 Task: Look for space in Buriti Bravo, Brazil from 12th  August, 2023 to 15th August, 2023 for 3 adults in price range Rs.12000 to Rs.16000. Place can be entire place with 2 bedrooms having 3 beds and 1 bathroom. Property type can be house, flat, guest house. Booking option can be shelf check-in. Required host language is Spanish.
Action: Mouse moved to (422, 75)
Screenshot: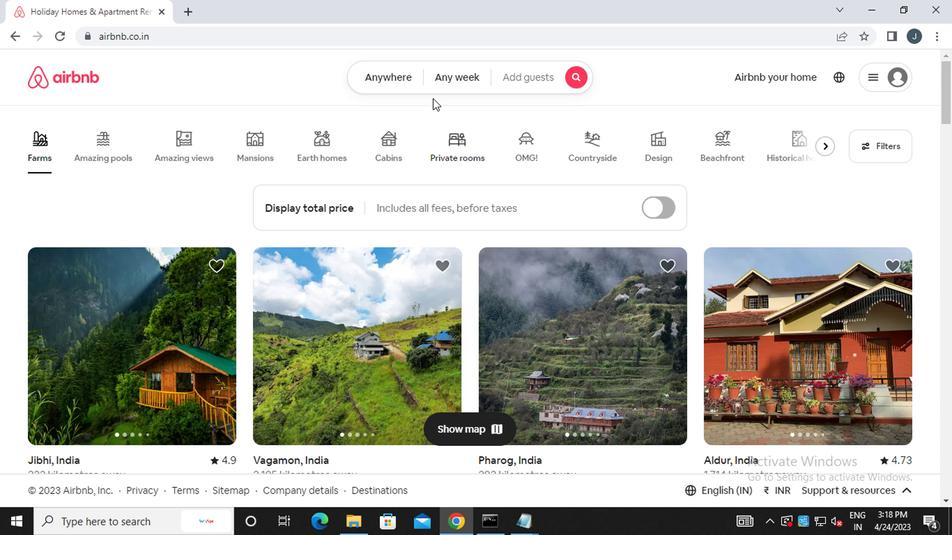 
Action: Mouse pressed left at (422, 75)
Screenshot: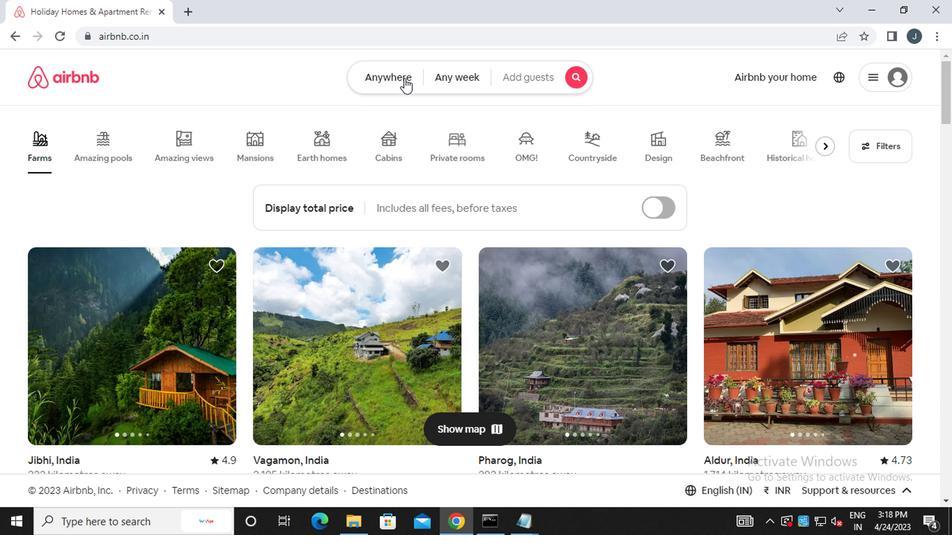 
Action: Mouse moved to (267, 130)
Screenshot: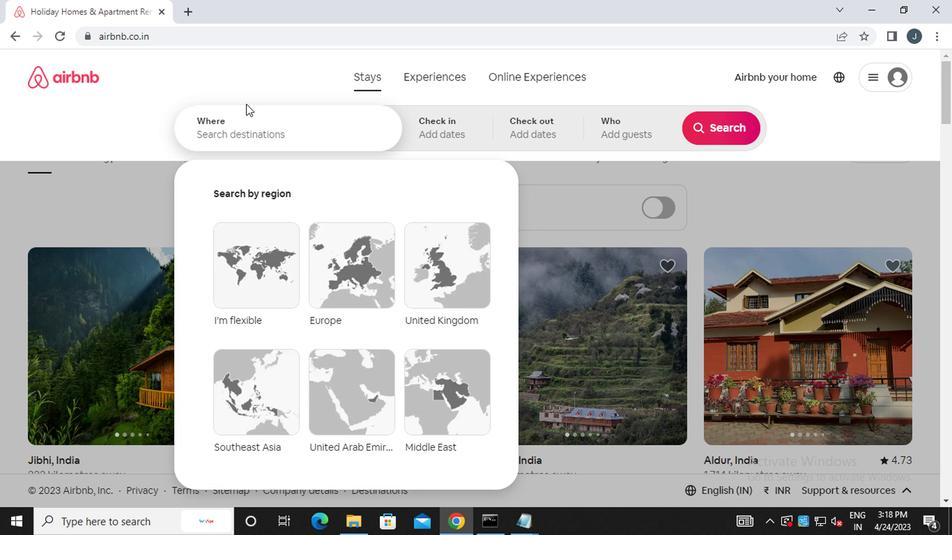 
Action: Mouse pressed left at (267, 130)
Screenshot: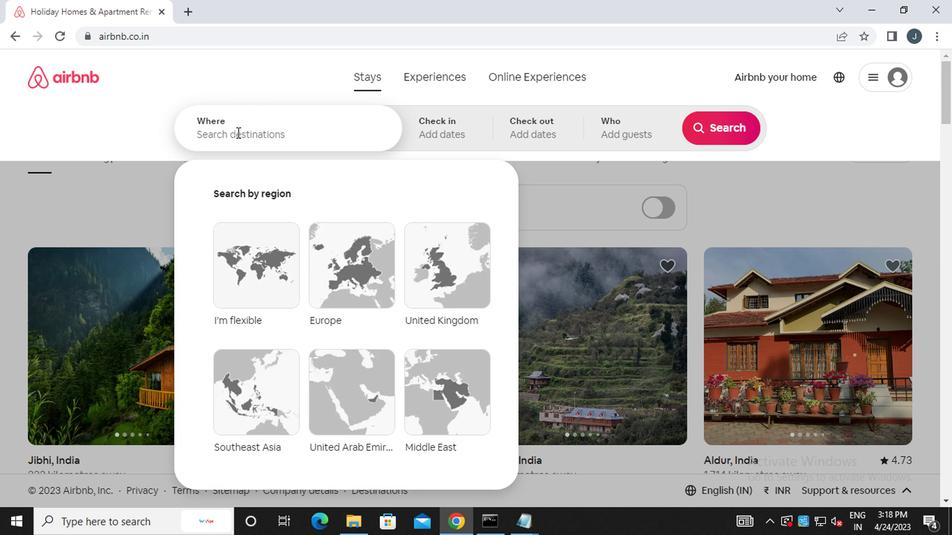 
Action: Key pressed b<Key.caps_lock>uriti<Key.space><Key.caps_lock>b<Key.caps_lock>ravo,<Key.caps_lock>b<Key.caps_lock>razil
Screenshot: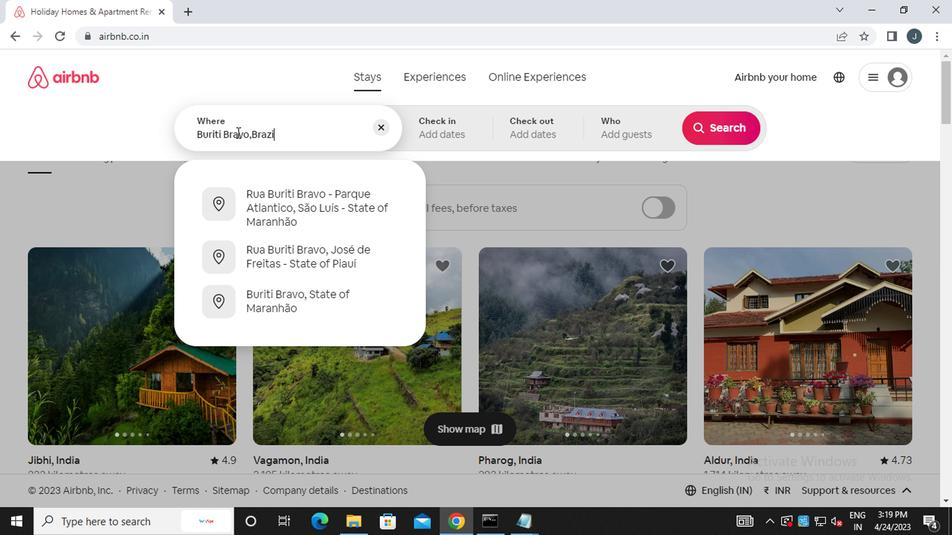 
Action: Mouse moved to (470, 128)
Screenshot: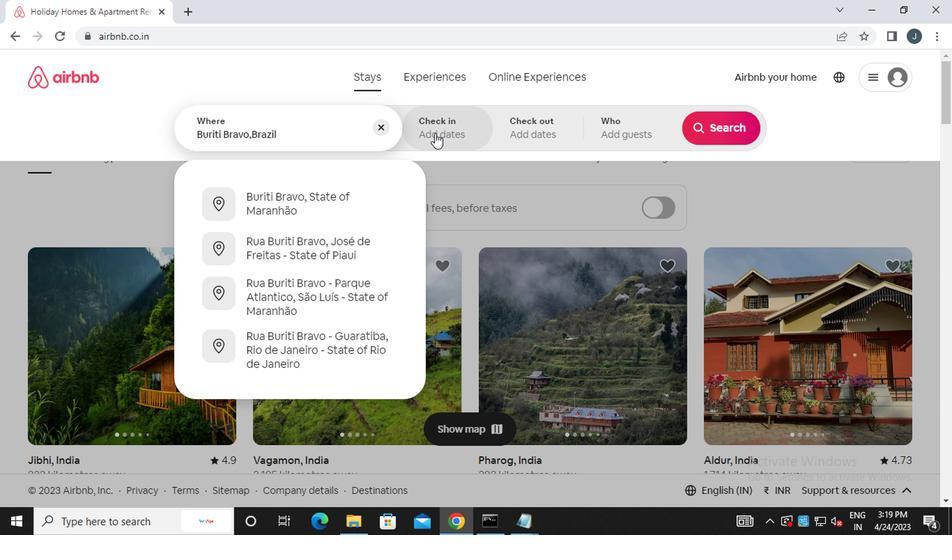 
Action: Mouse pressed left at (470, 128)
Screenshot: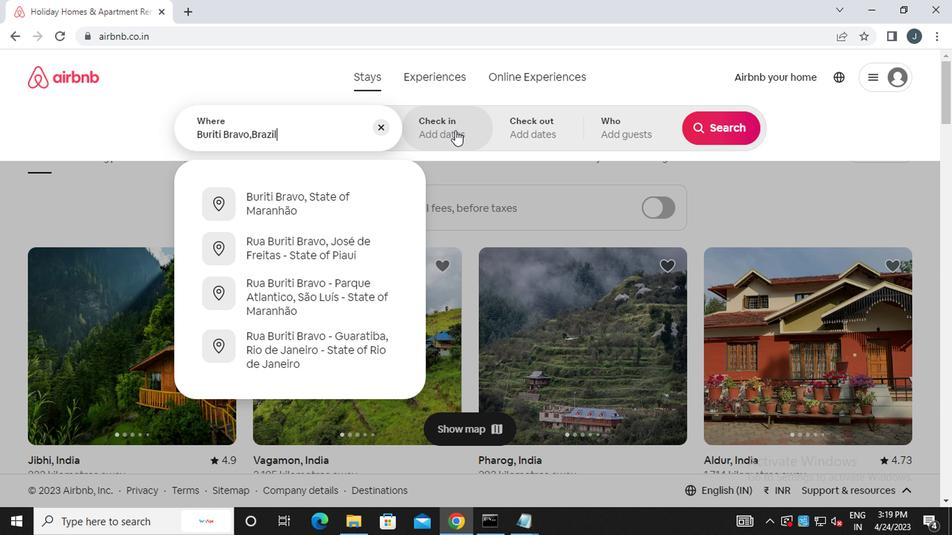 
Action: Mouse moved to (705, 241)
Screenshot: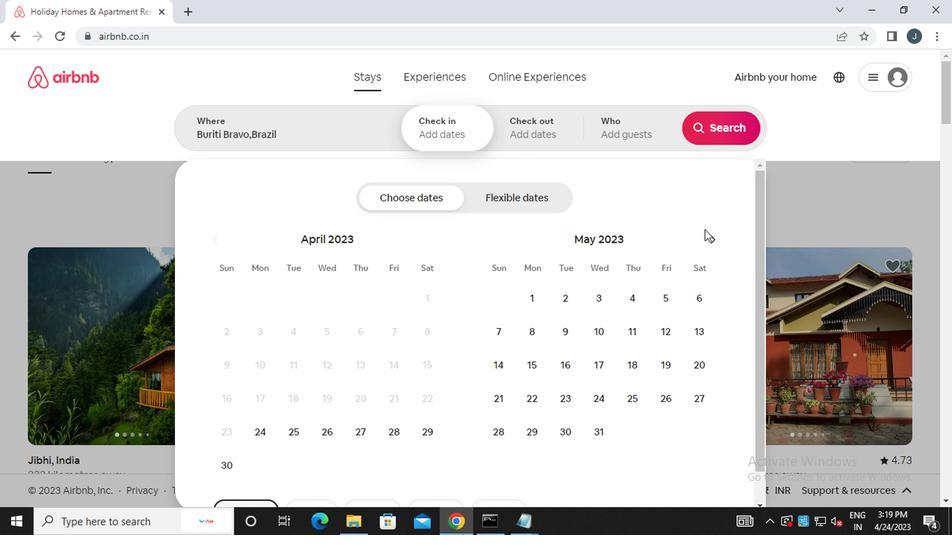 
Action: Mouse pressed left at (705, 241)
Screenshot: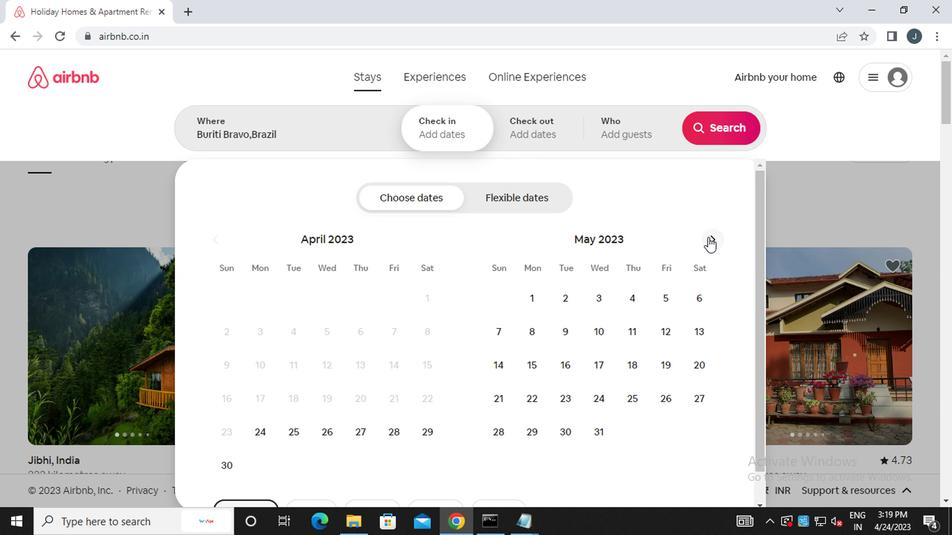 
Action: Mouse moved to (707, 241)
Screenshot: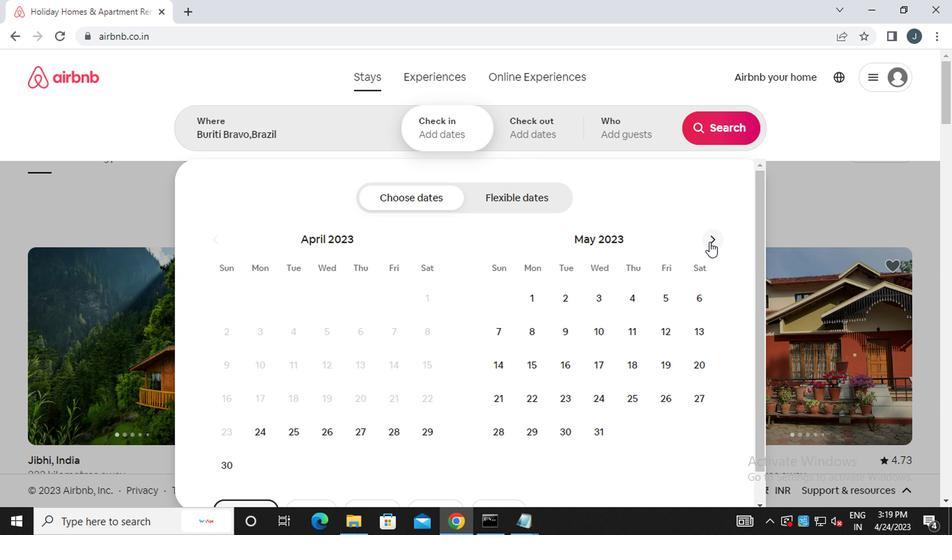 
Action: Mouse pressed left at (707, 241)
Screenshot: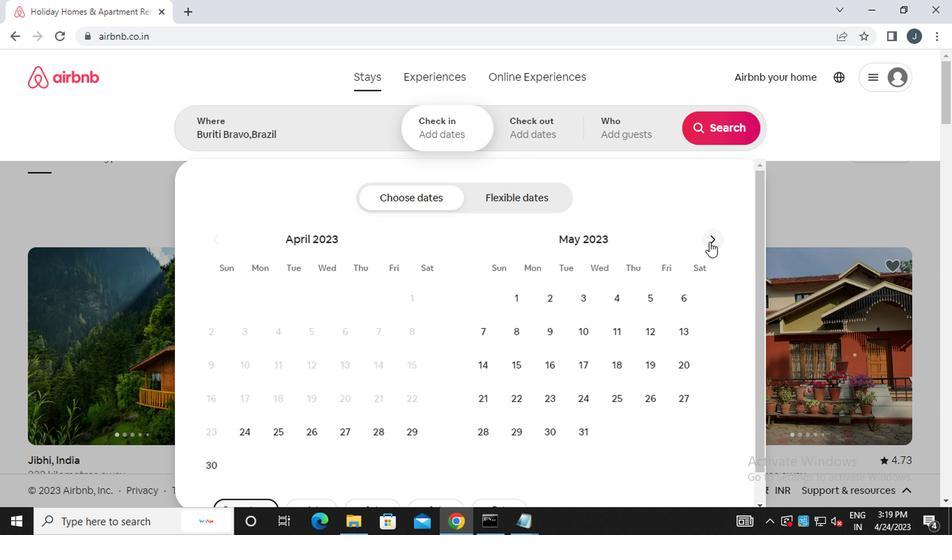 
Action: Mouse moved to (708, 241)
Screenshot: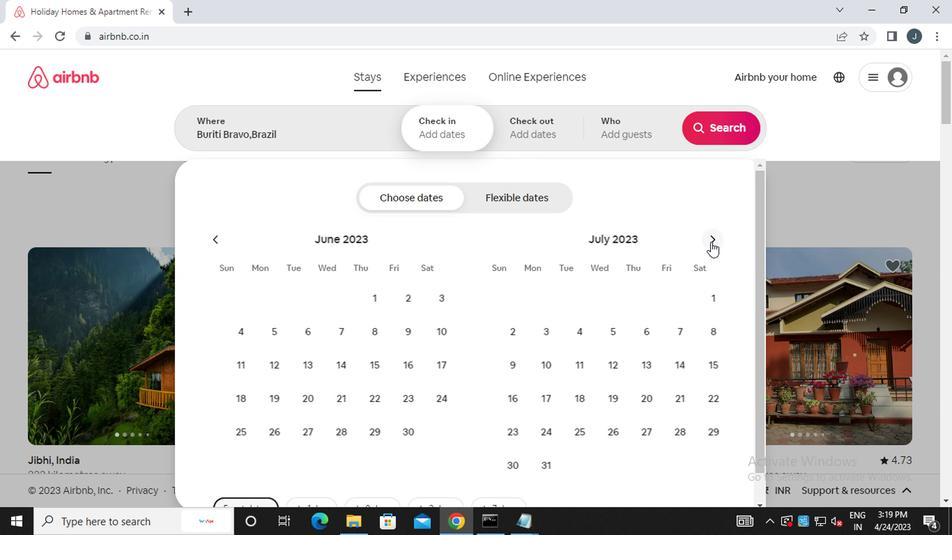 
Action: Mouse pressed left at (708, 241)
Screenshot: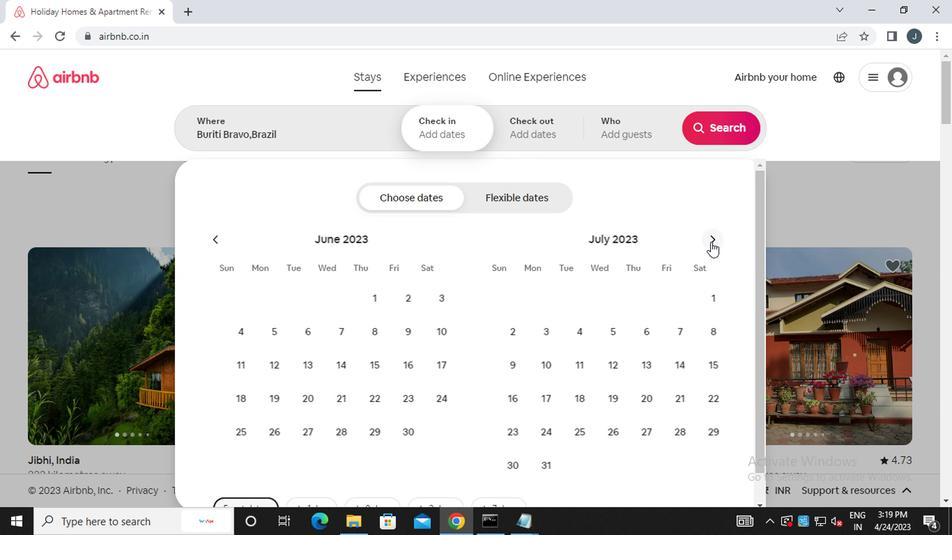 
Action: Mouse moved to (690, 330)
Screenshot: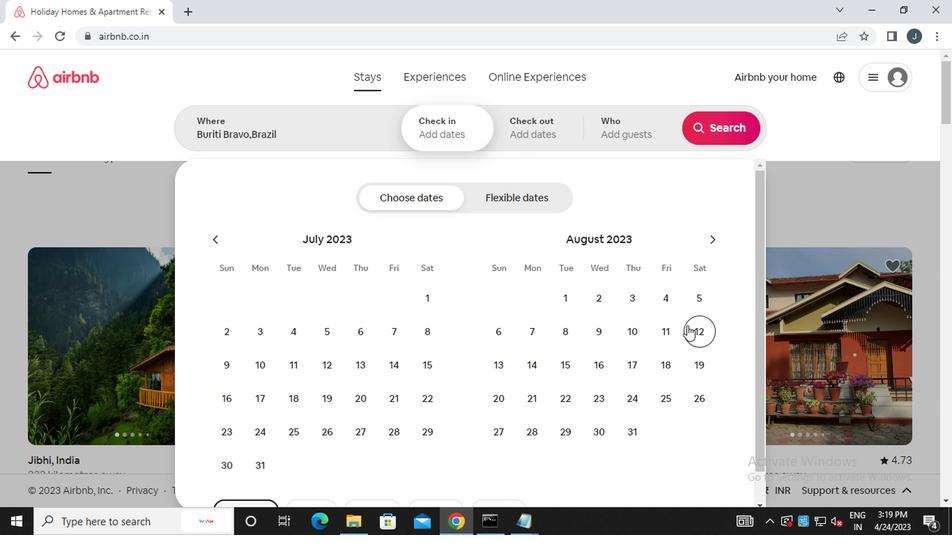 
Action: Mouse pressed left at (690, 330)
Screenshot: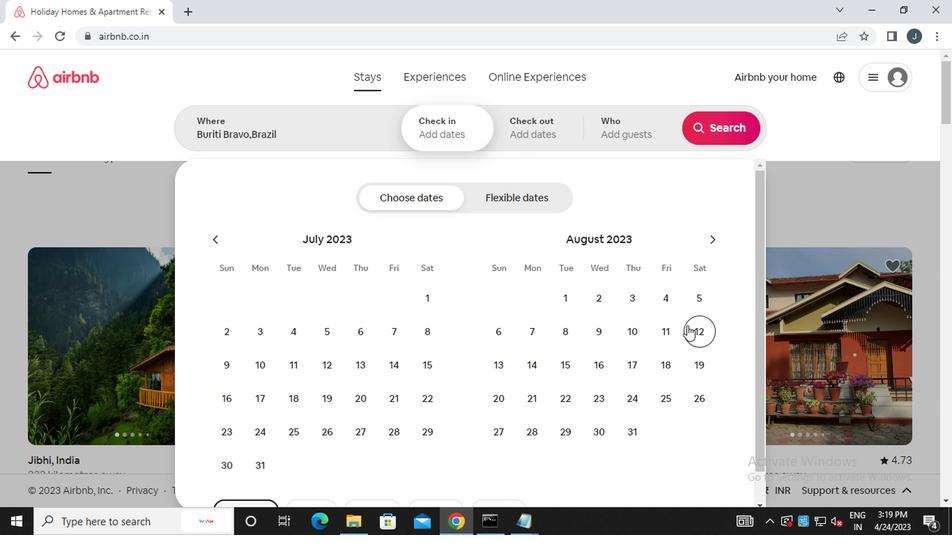 
Action: Mouse moved to (574, 364)
Screenshot: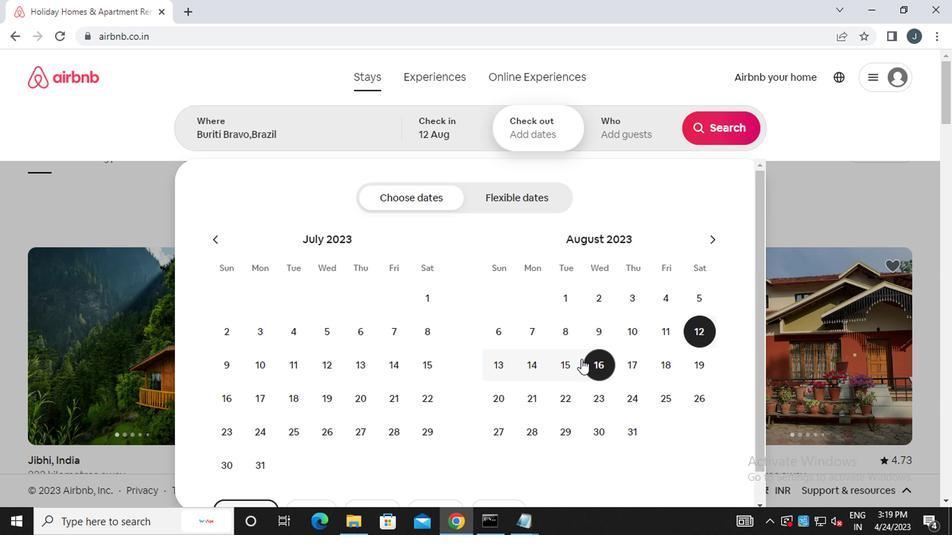 
Action: Mouse pressed left at (574, 364)
Screenshot: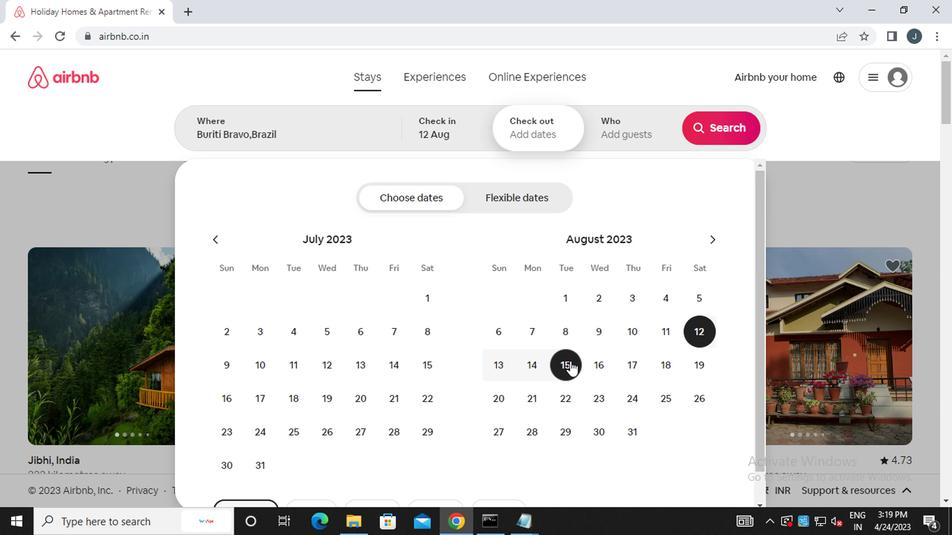 
Action: Mouse moved to (621, 124)
Screenshot: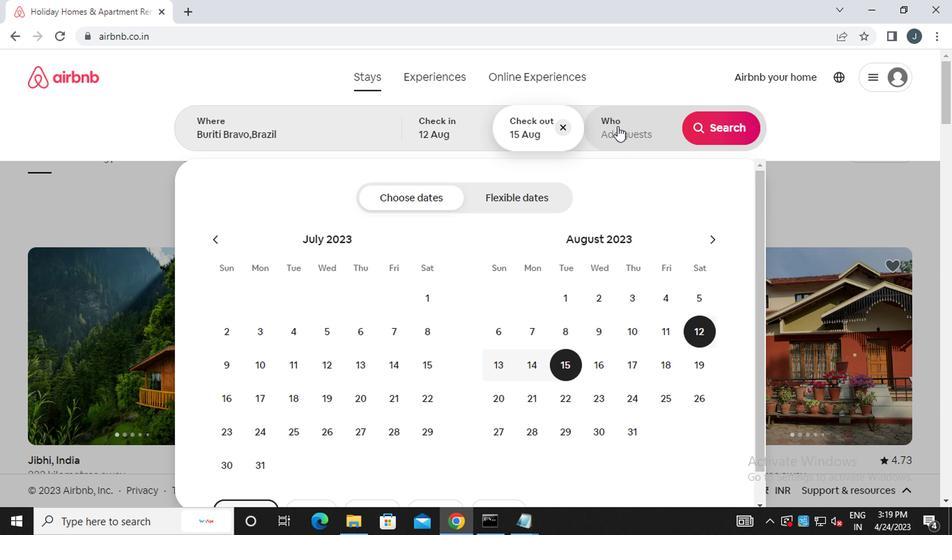 
Action: Mouse pressed left at (621, 124)
Screenshot: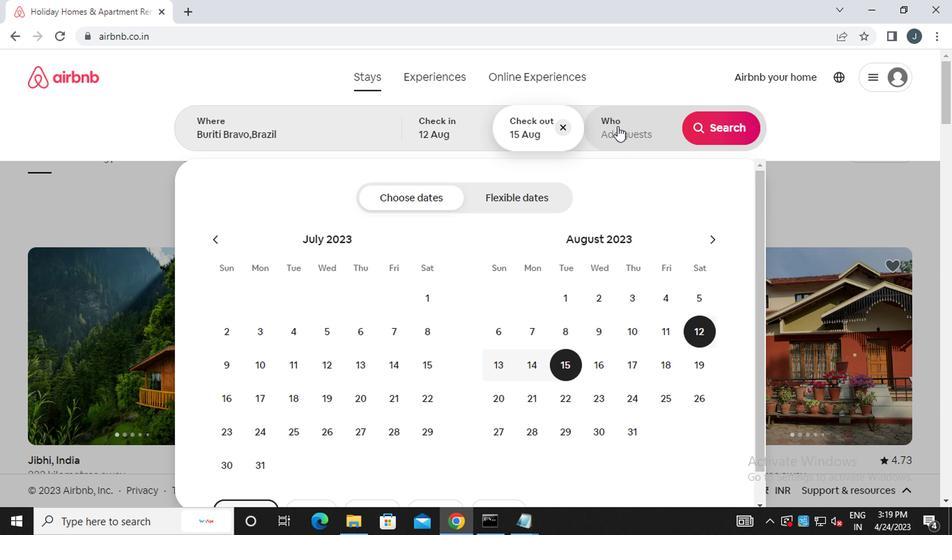 
Action: Mouse moved to (721, 202)
Screenshot: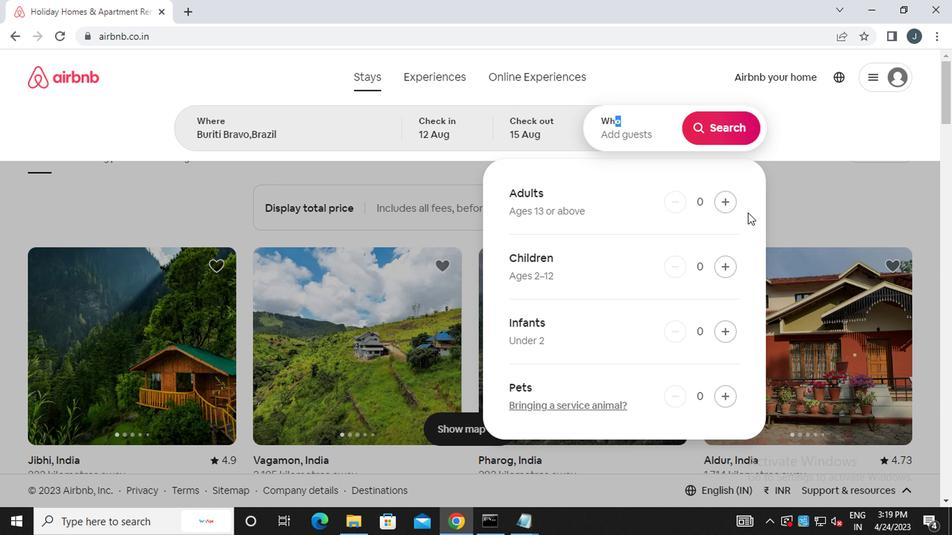 
Action: Mouse pressed left at (721, 202)
Screenshot: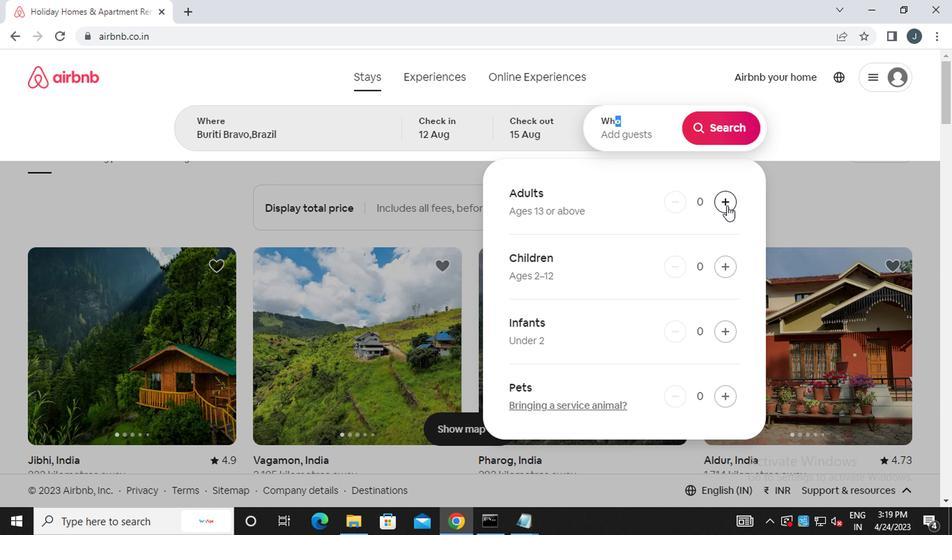 
Action: Mouse pressed left at (721, 202)
Screenshot: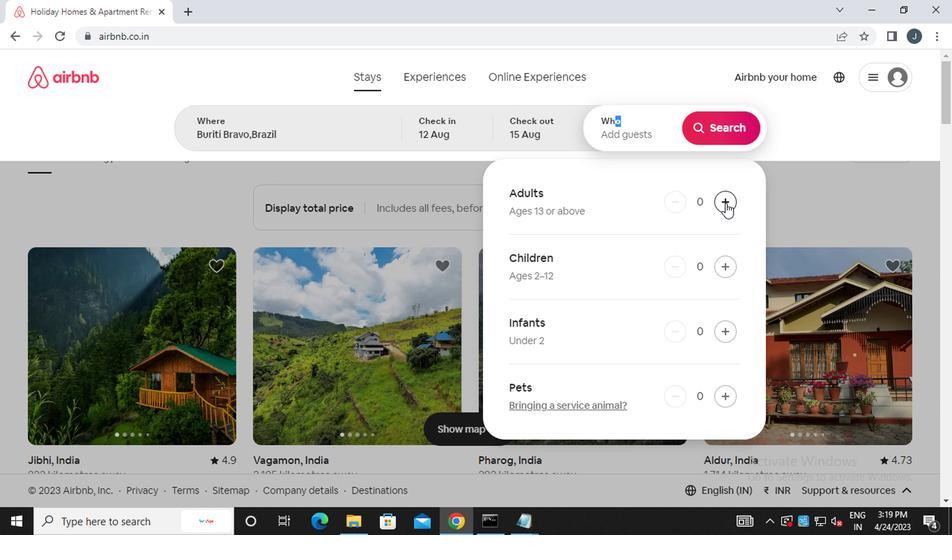 
Action: Mouse pressed left at (721, 202)
Screenshot: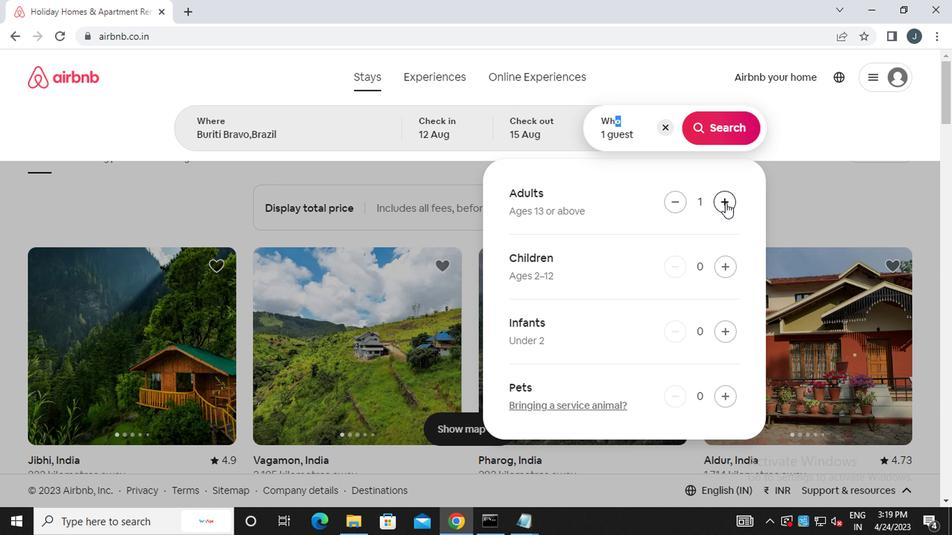 
Action: Mouse moved to (723, 122)
Screenshot: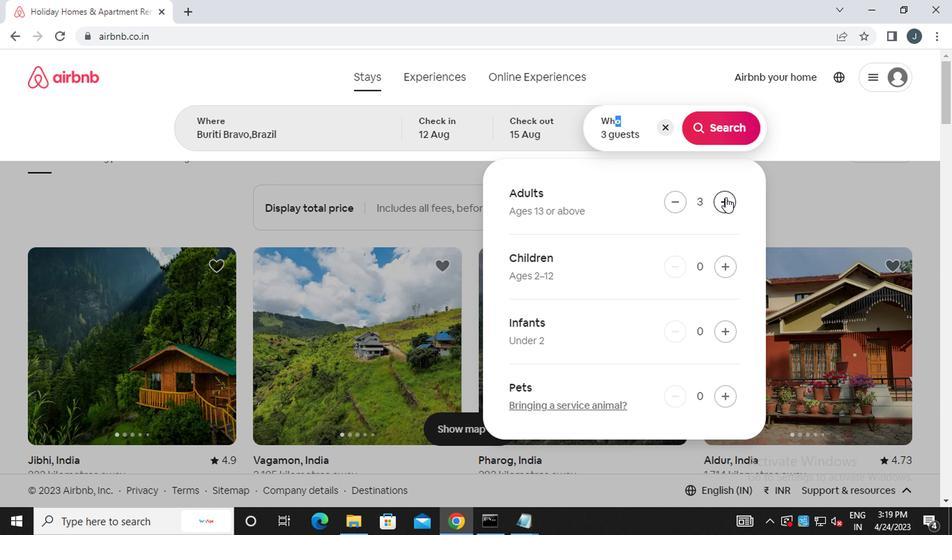 
Action: Mouse pressed left at (723, 122)
Screenshot: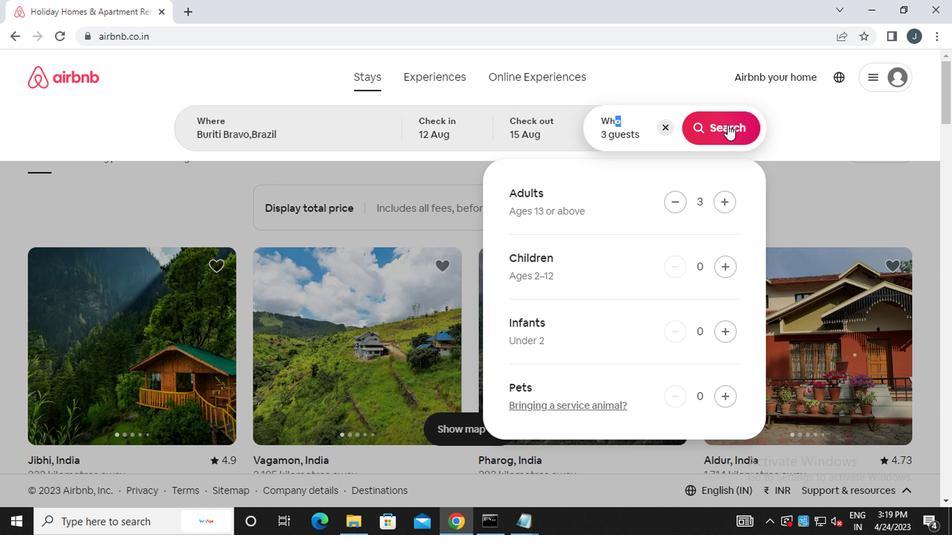 
Action: Mouse moved to (878, 135)
Screenshot: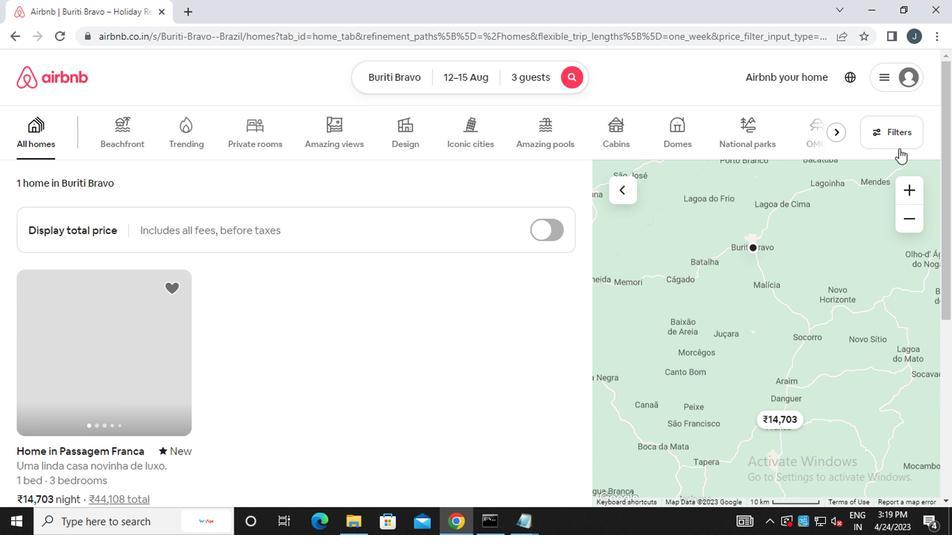 
Action: Mouse pressed left at (878, 135)
Screenshot: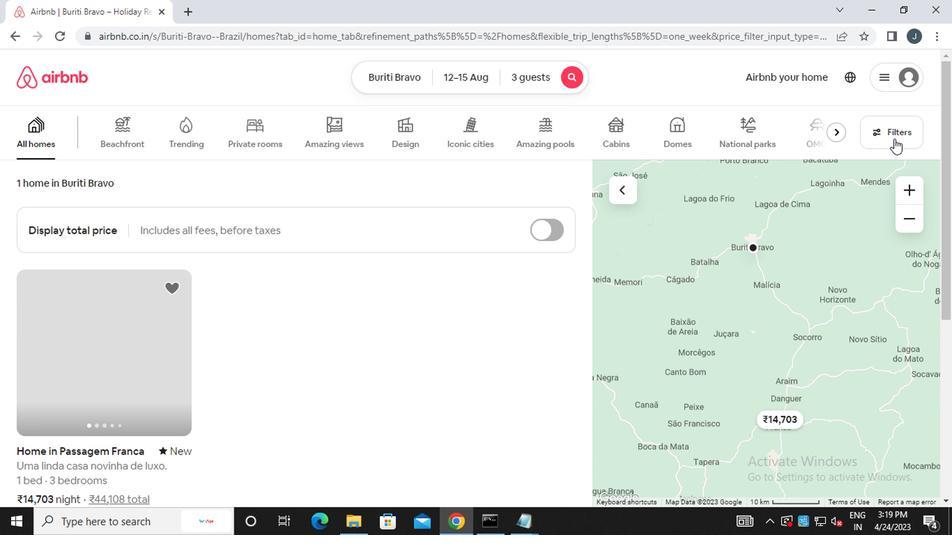 
Action: Mouse moved to (346, 301)
Screenshot: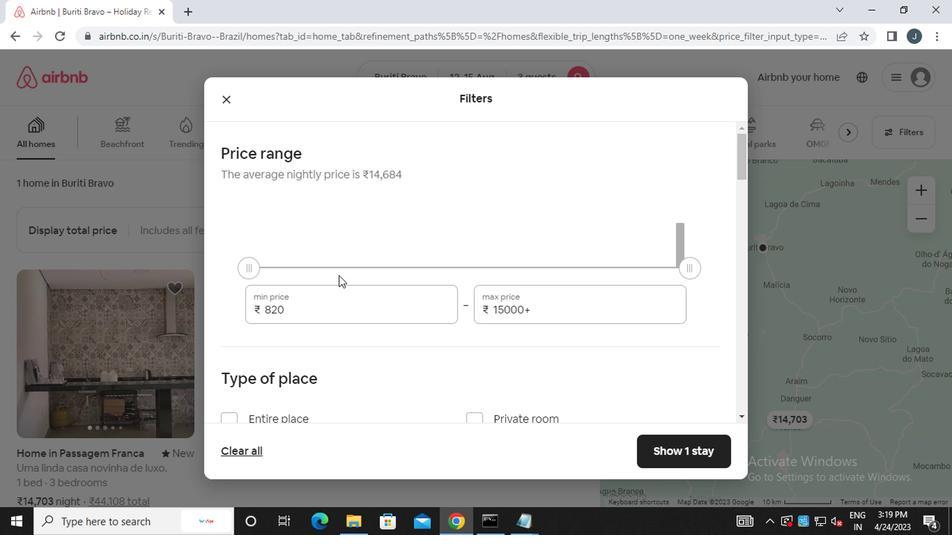 
Action: Mouse pressed left at (346, 301)
Screenshot: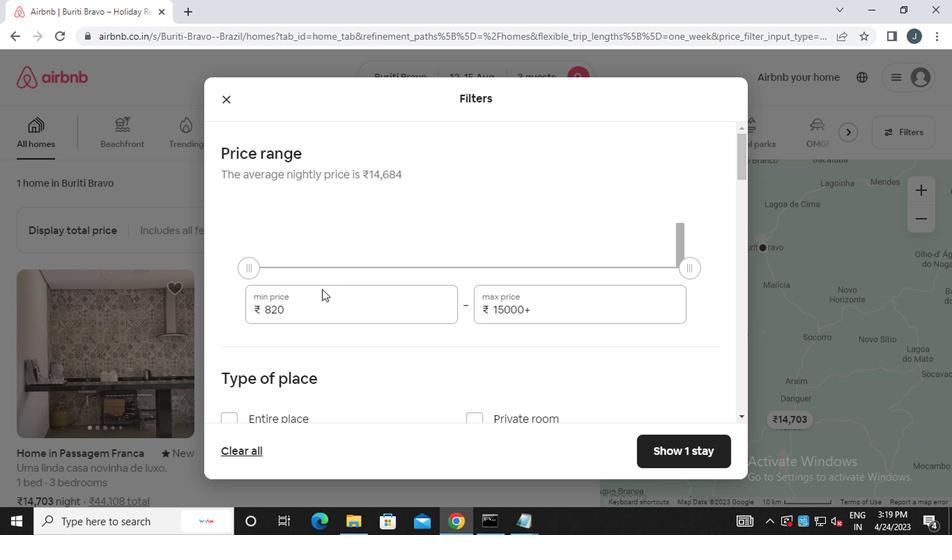 
Action: Mouse moved to (344, 299)
Screenshot: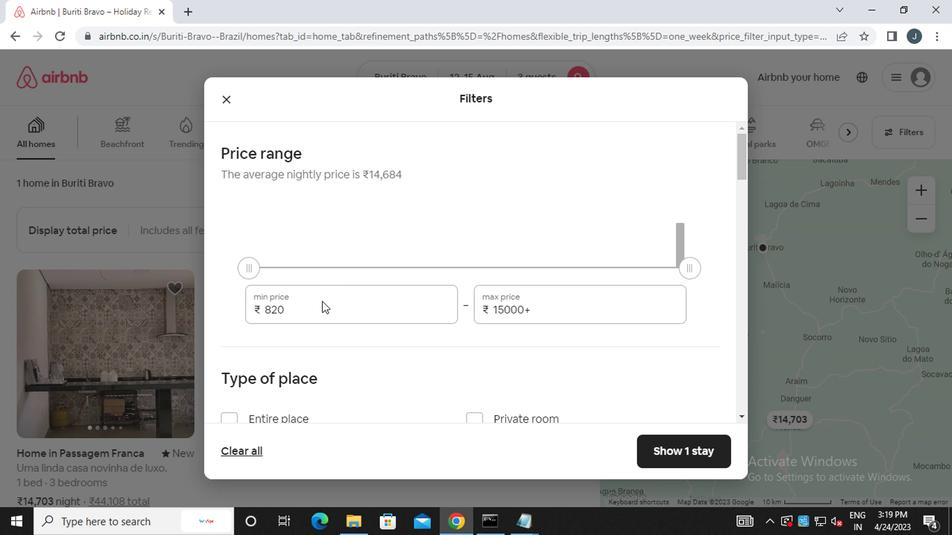 
Action: Key pressed <Key.backspace><Key.backspace><Key.backspace><<97>><<98>><<96>><<96>><<96>>
Screenshot: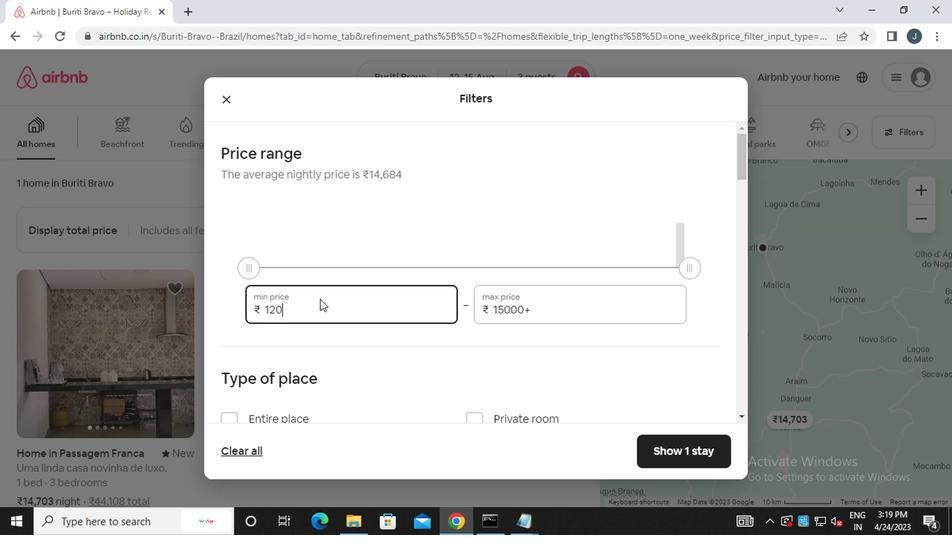 
Action: Mouse moved to (557, 312)
Screenshot: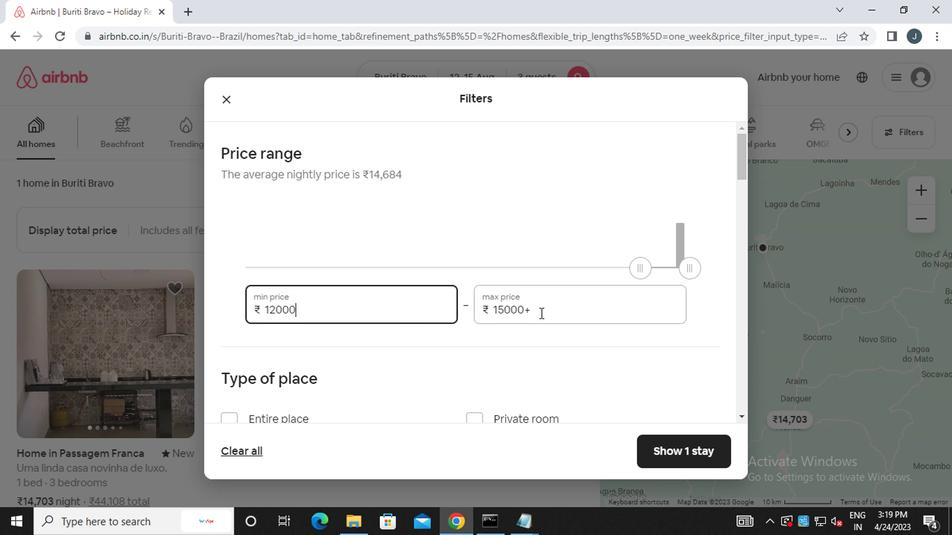 
Action: Mouse pressed left at (557, 312)
Screenshot: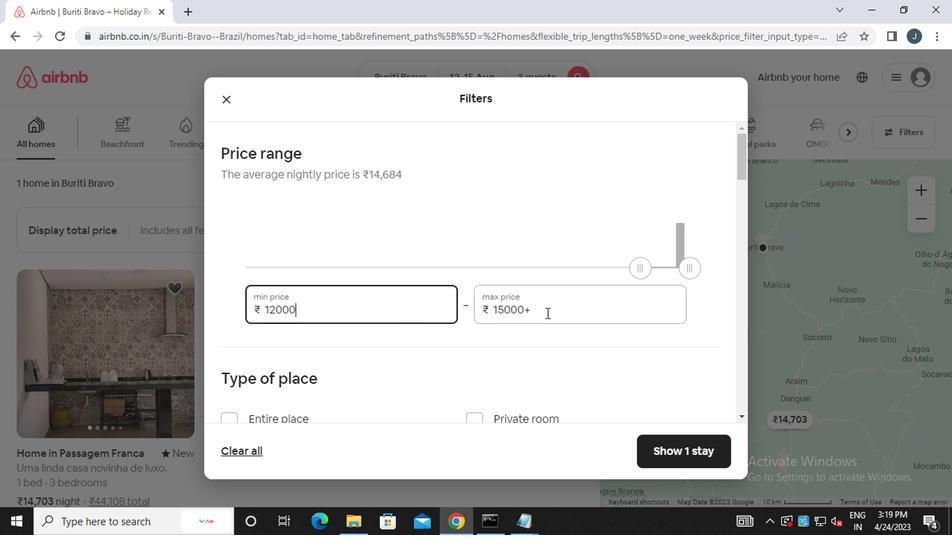 
Action: Mouse moved to (557, 312)
Screenshot: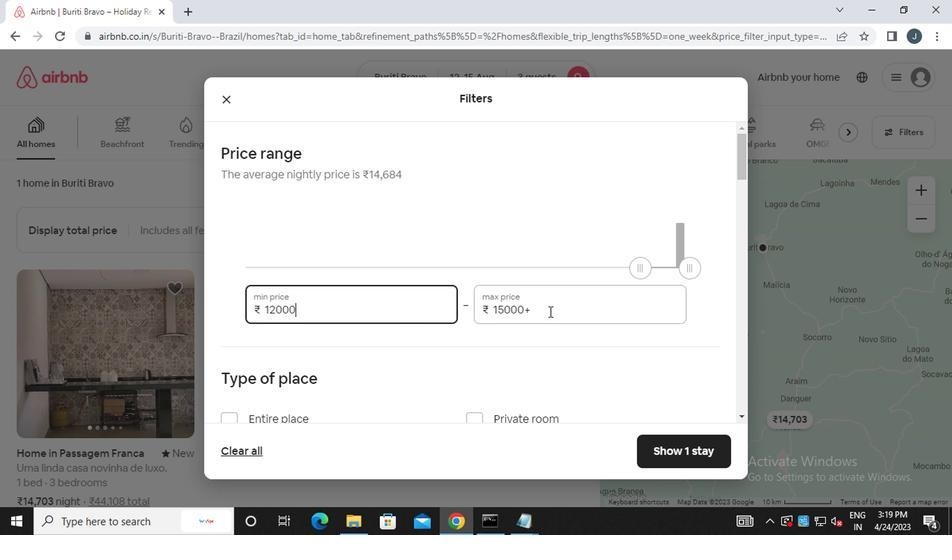 
Action: Key pressed <Key.backspace><Key.backspace><Key.backspace><Key.backspace><Key.backspace><Key.backspace><Key.backspace><Key.backspace><Key.backspace><Key.backspace><Key.backspace><Key.backspace><<97>><<102>><<96>><<96>><<96>>
Screenshot: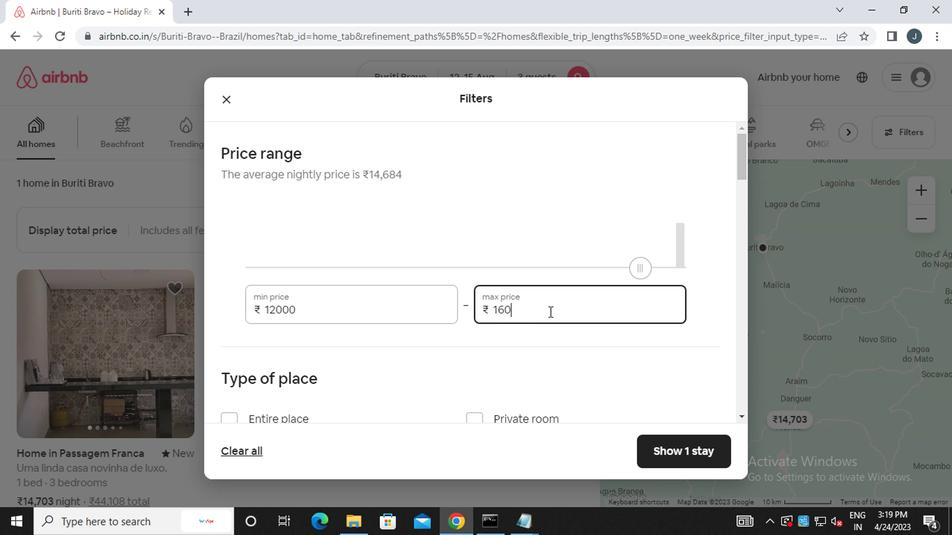 
Action: Mouse moved to (575, 333)
Screenshot: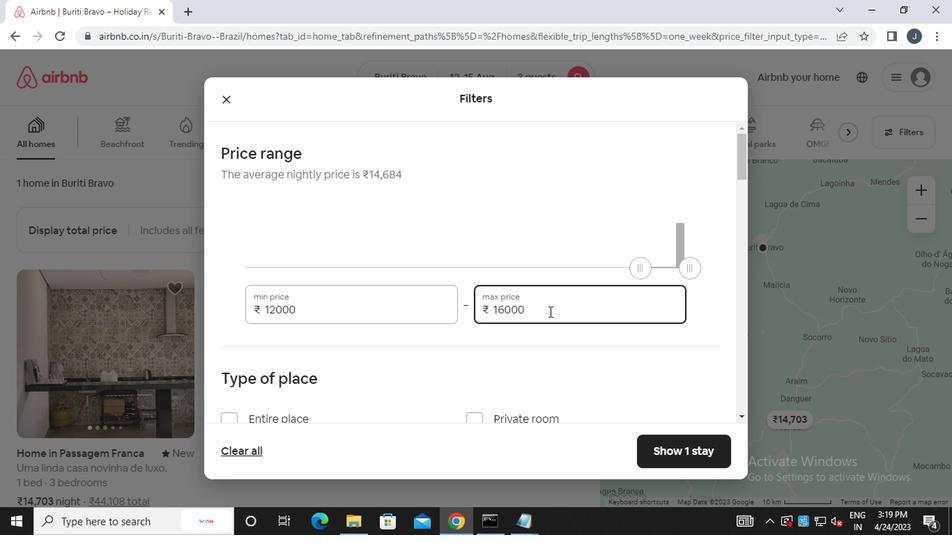 
Action: Mouse scrolled (575, 333) with delta (0, 0)
Screenshot: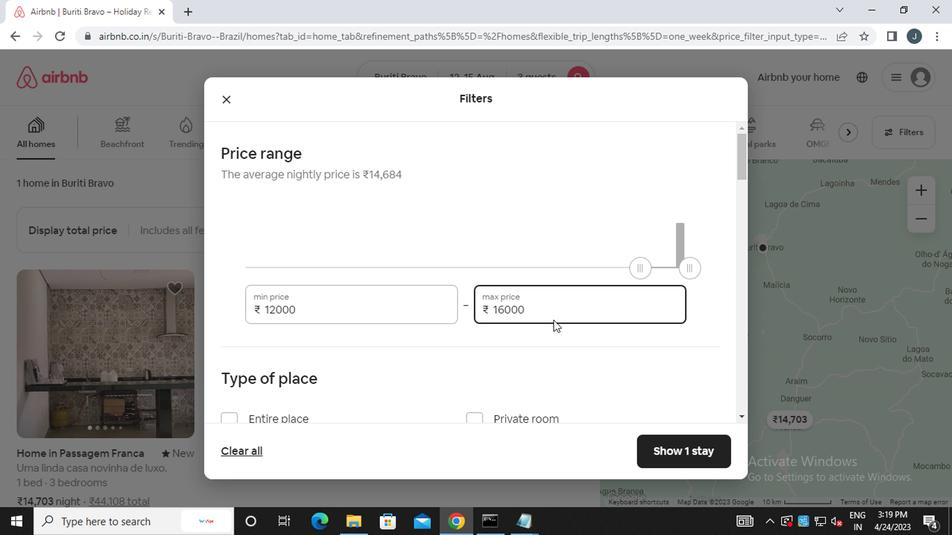 
Action: Mouse scrolled (575, 333) with delta (0, 0)
Screenshot: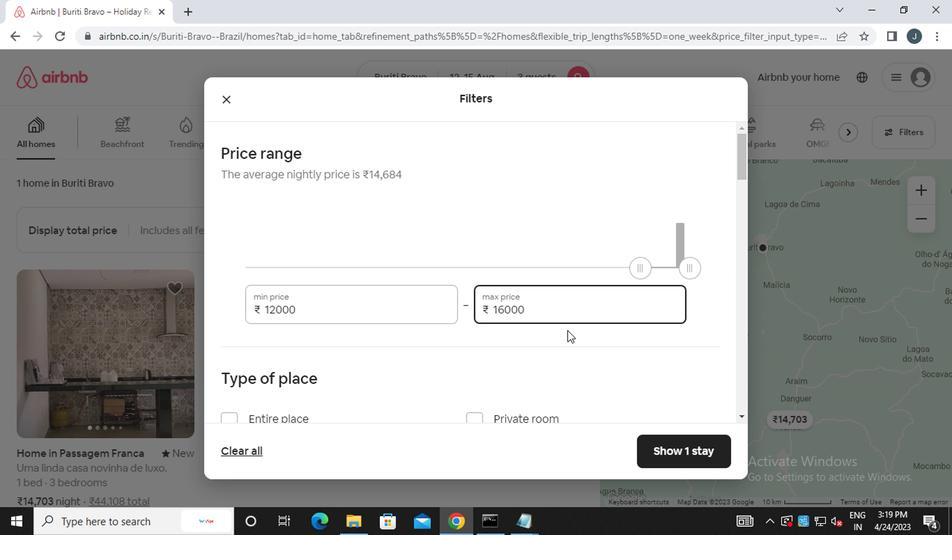 
Action: Mouse moved to (600, 311)
Screenshot: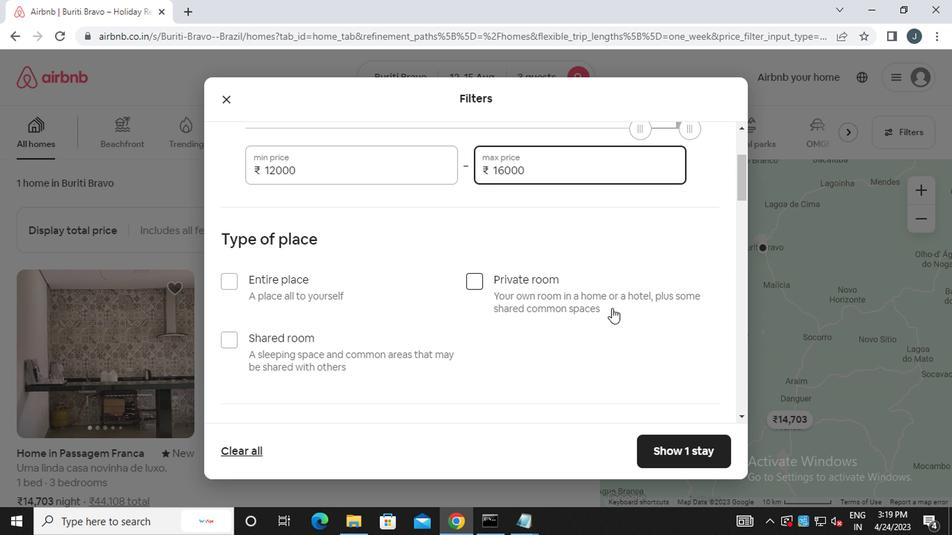 
Action: Mouse scrolled (600, 310) with delta (0, 0)
Screenshot: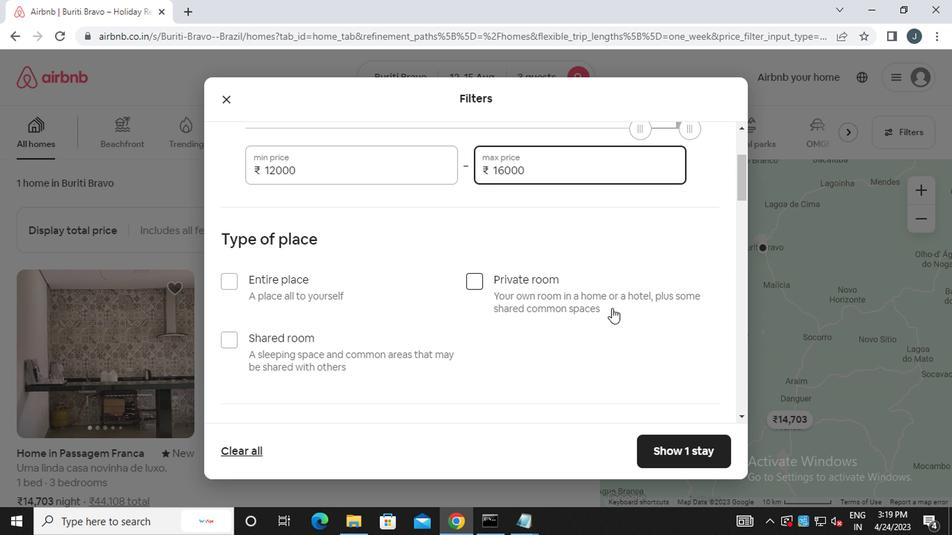 
Action: Mouse moved to (261, 215)
Screenshot: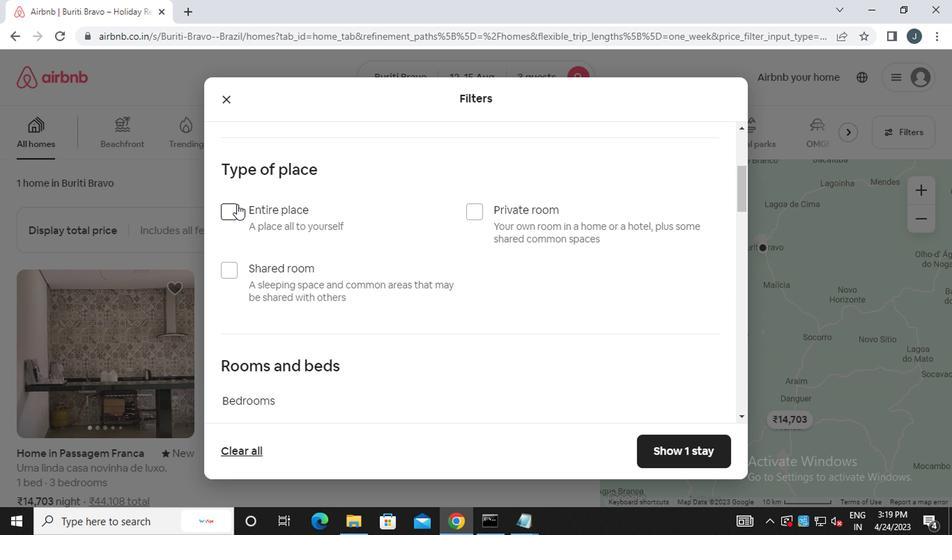 
Action: Mouse pressed left at (261, 215)
Screenshot: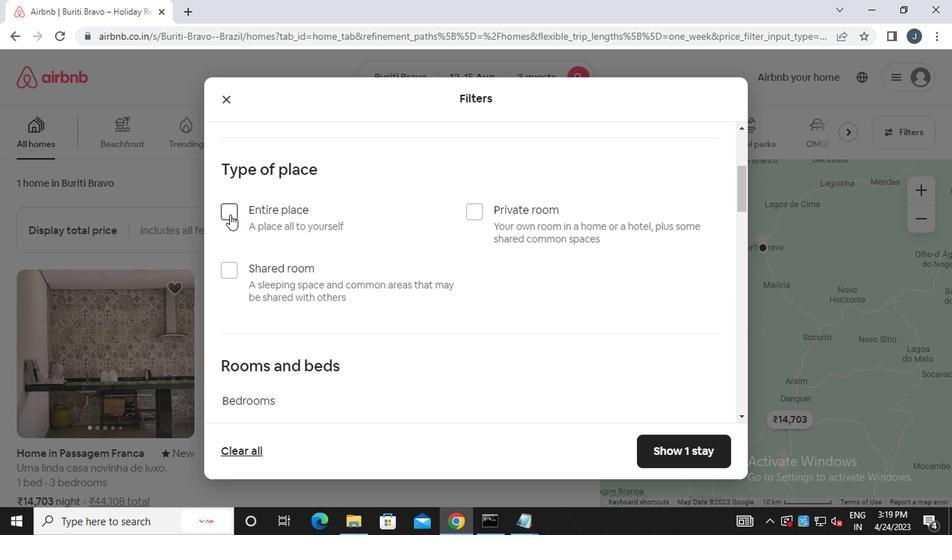 
Action: Mouse moved to (339, 287)
Screenshot: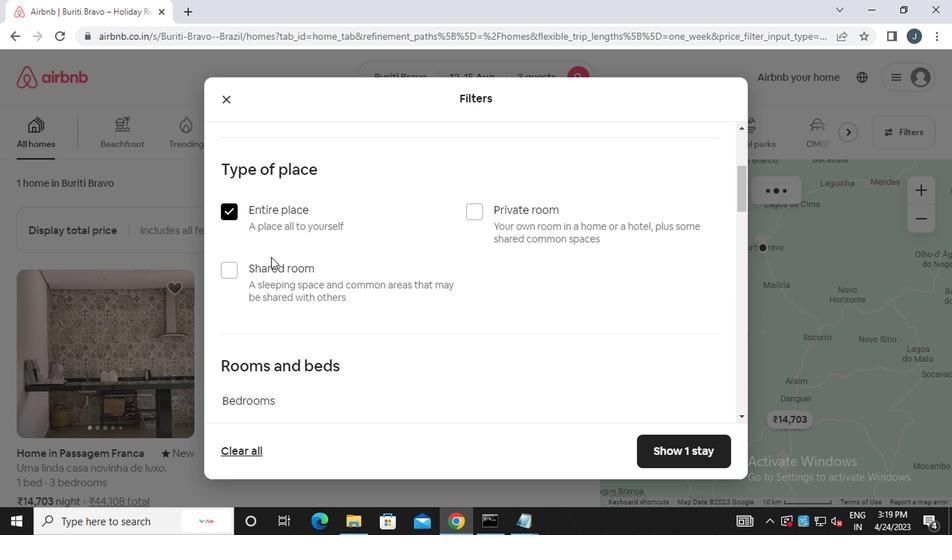 
Action: Mouse scrolled (339, 286) with delta (0, 0)
Screenshot: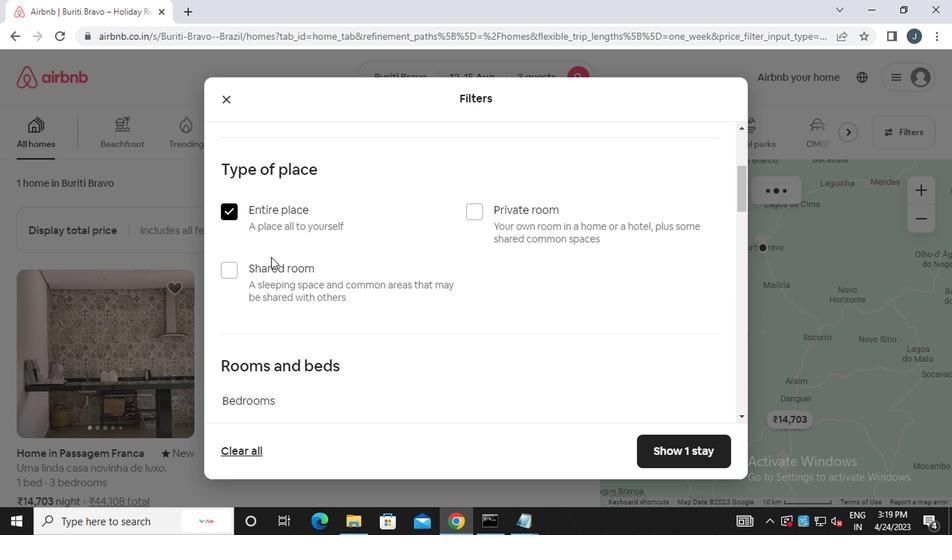 
Action: Mouse moved to (339, 287)
Screenshot: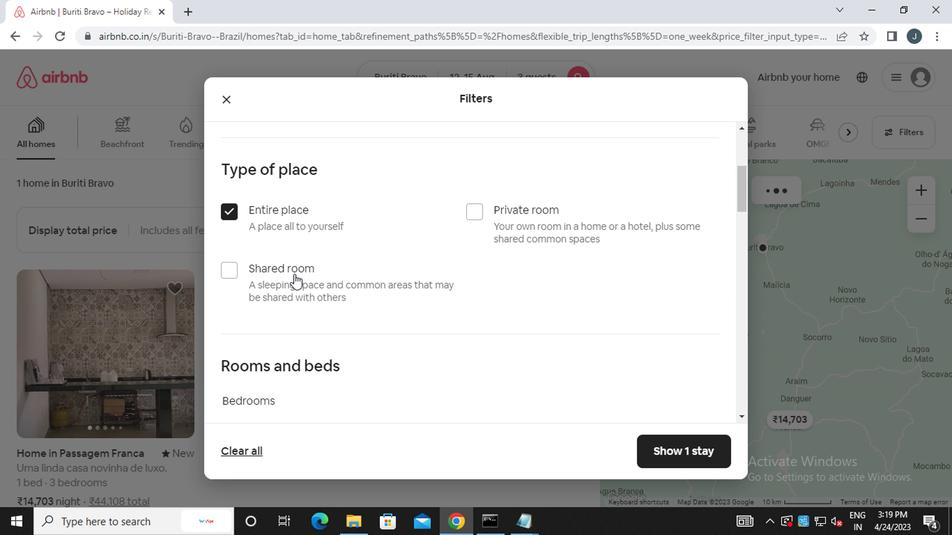 
Action: Mouse scrolled (339, 286) with delta (0, 0)
Screenshot: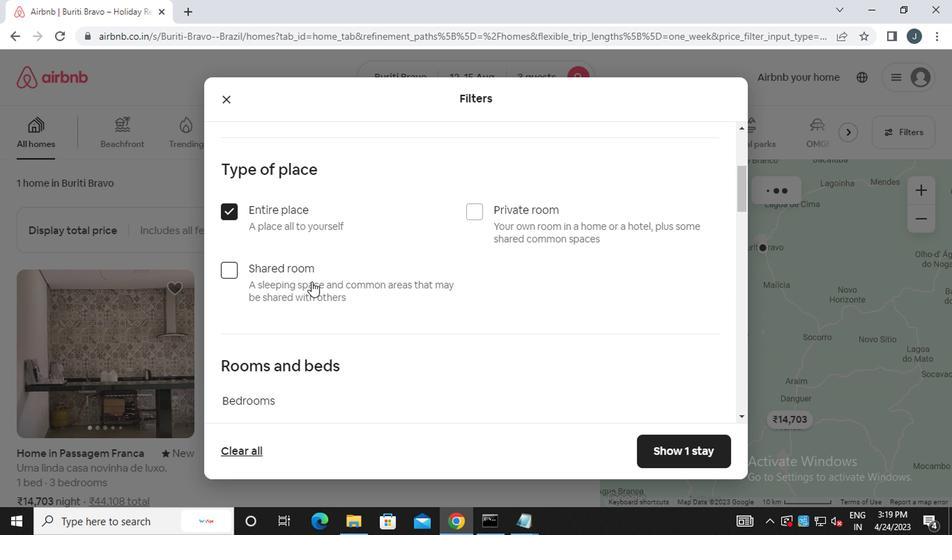 
Action: Mouse moved to (339, 288)
Screenshot: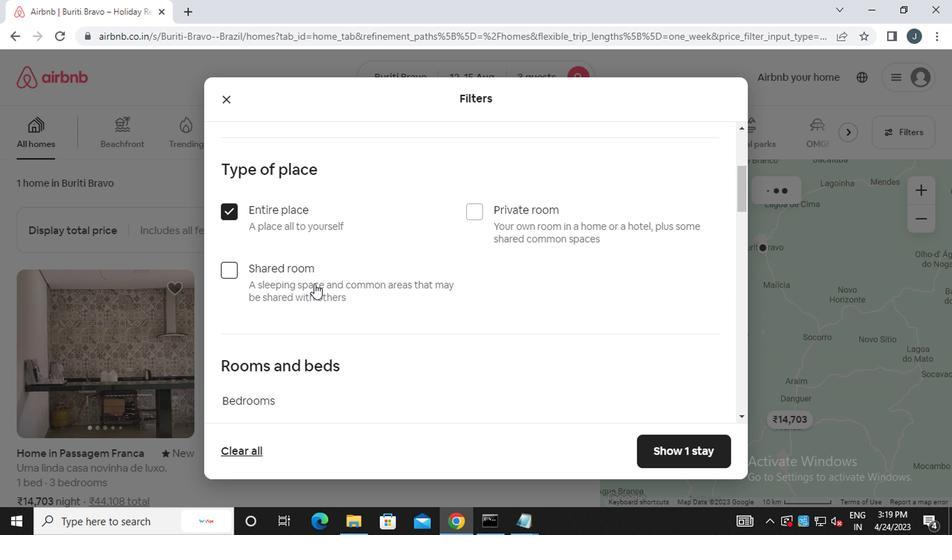 
Action: Mouse scrolled (339, 288) with delta (0, 0)
Screenshot: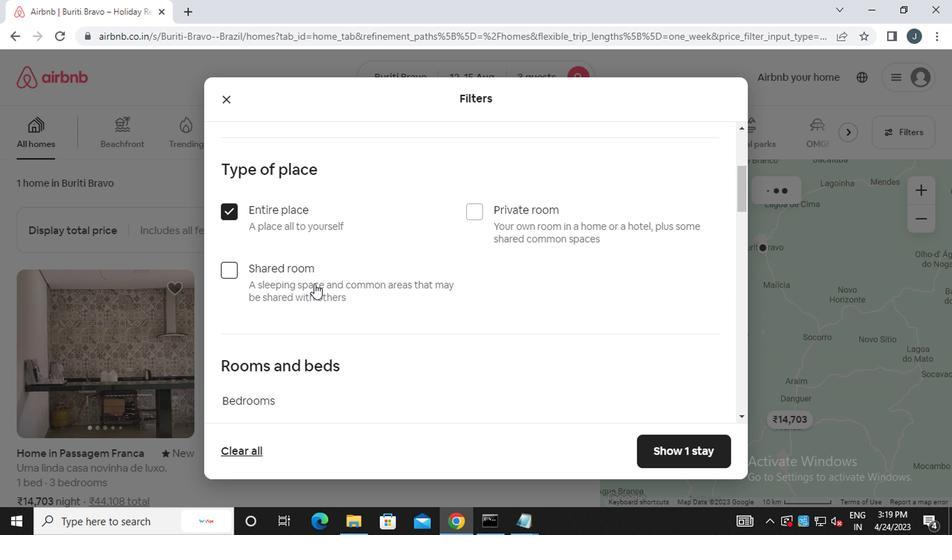 
Action: Mouse moved to (377, 229)
Screenshot: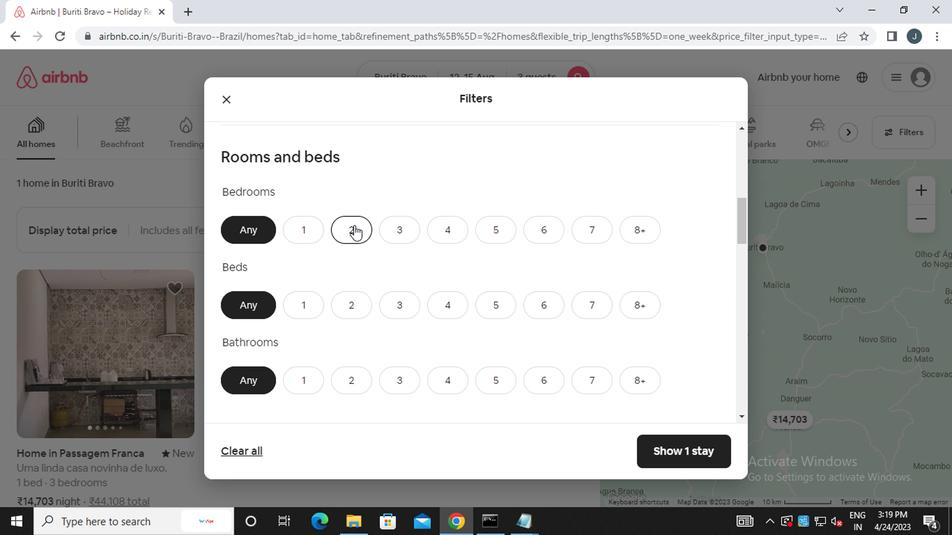 
Action: Mouse pressed left at (377, 229)
Screenshot: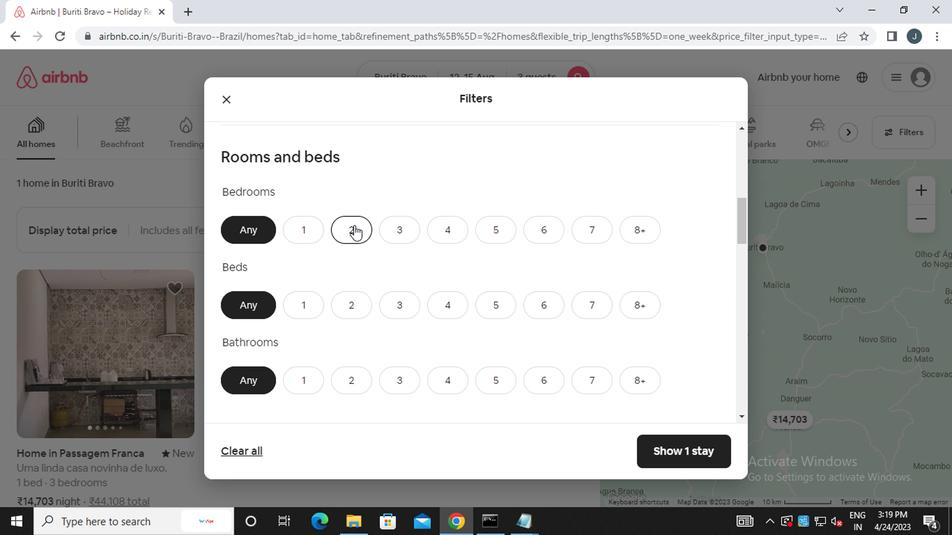 
Action: Mouse moved to (412, 301)
Screenshot: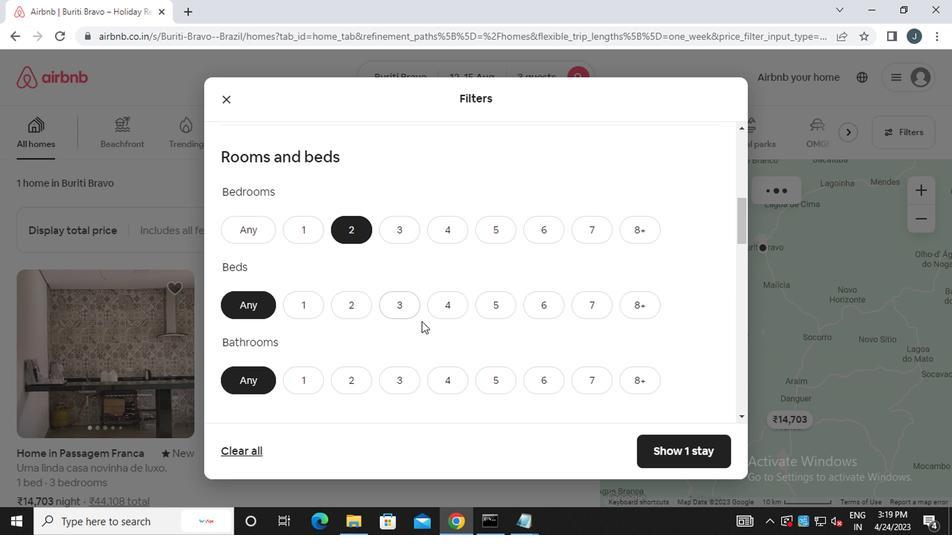 
Action: Mouse pressed left at (412, 301)
Screenshot: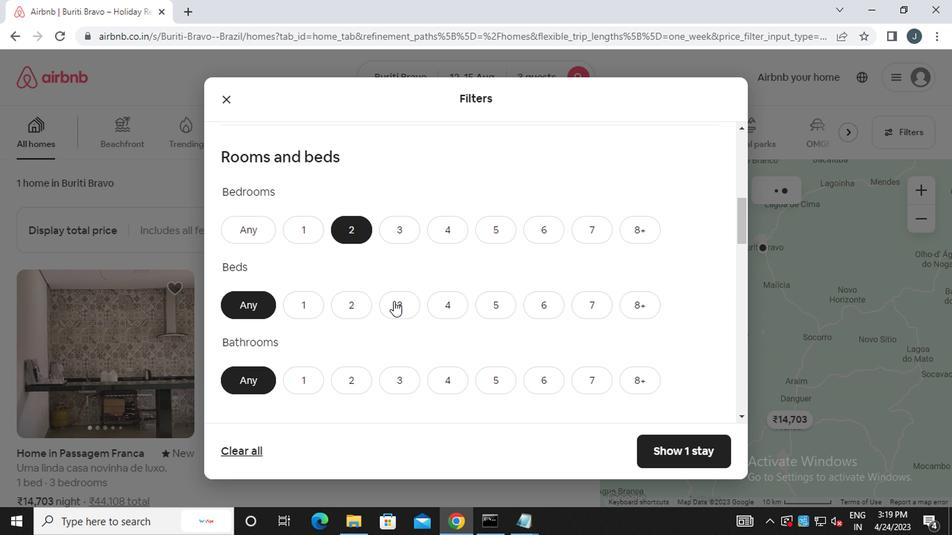 
Action: Mouse moved to (324, 378)
Screenshot: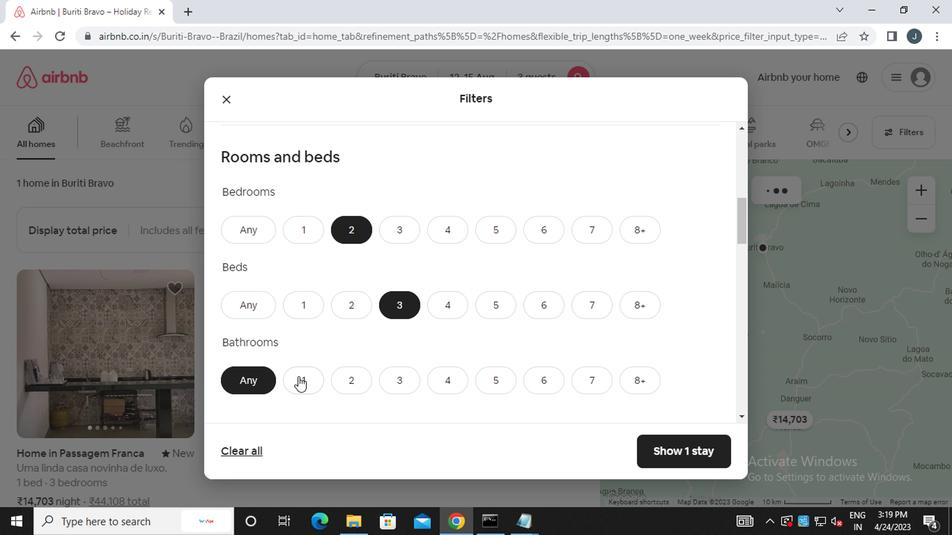 
Action: Mouse pressed left at (324, 378)
Screenshot: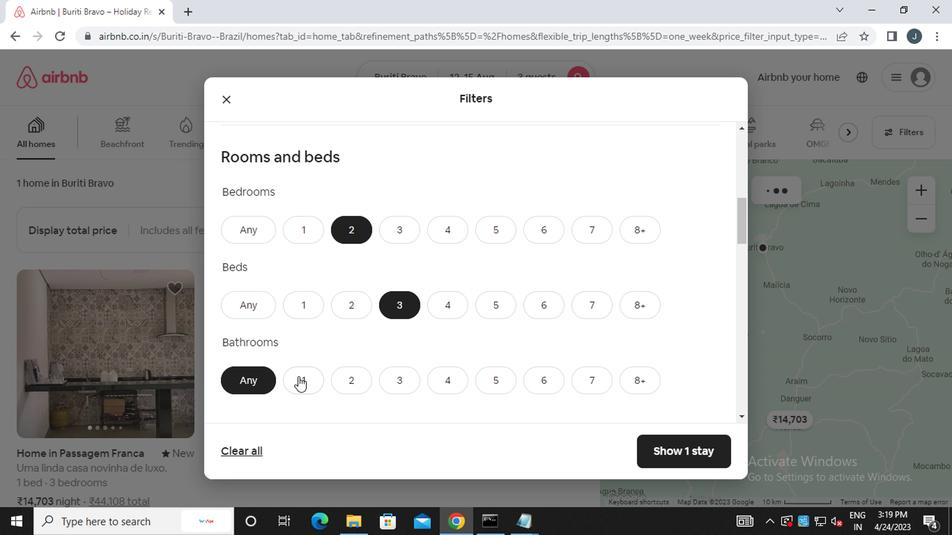 
Action: Mouse moved to (339, 377)
Screenshot: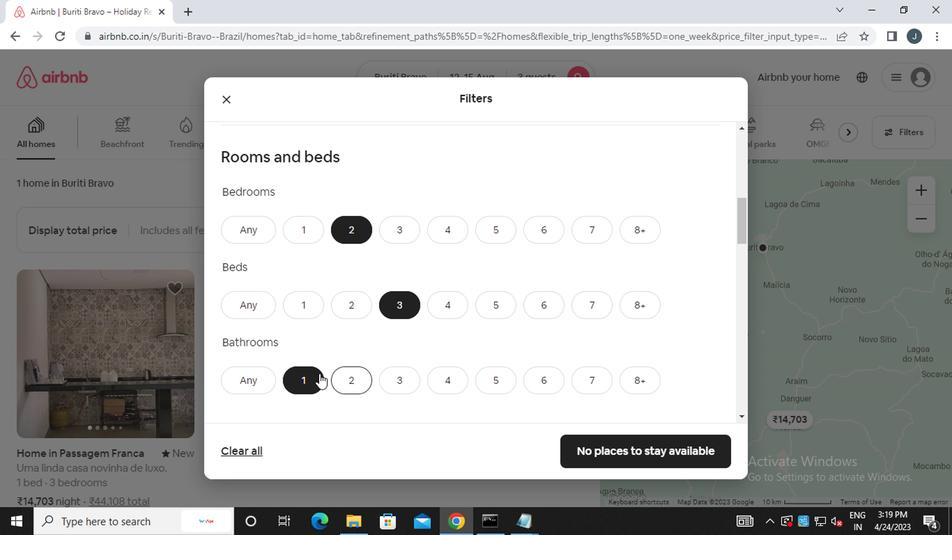 
Action: Mouse scrolled (339, 376) with delta (0, 0)
Screenshot: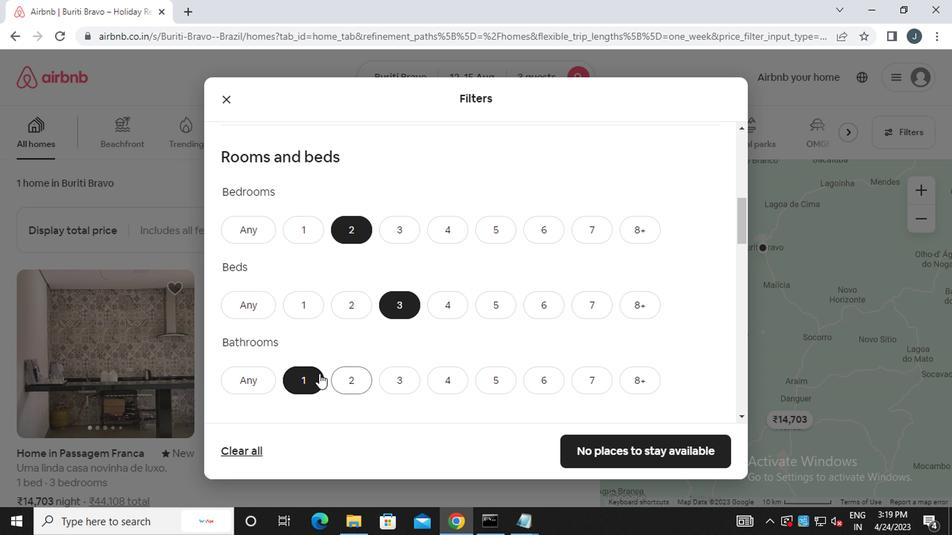 
Action: Mouse scrolled (339, 376) with delta (0, 0)
Screenshot: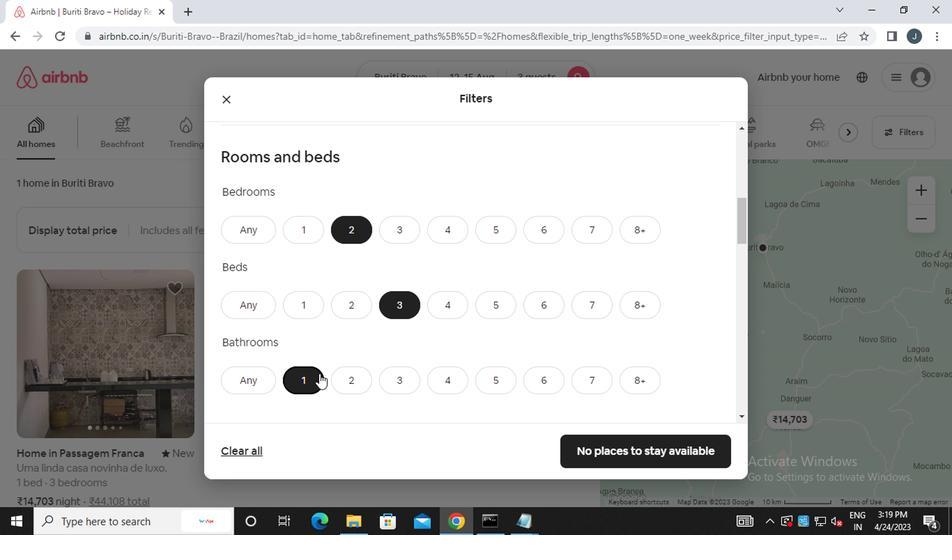 
Action: Mouse scrolled (339, 376) with delta (0, 0)
Screenshot: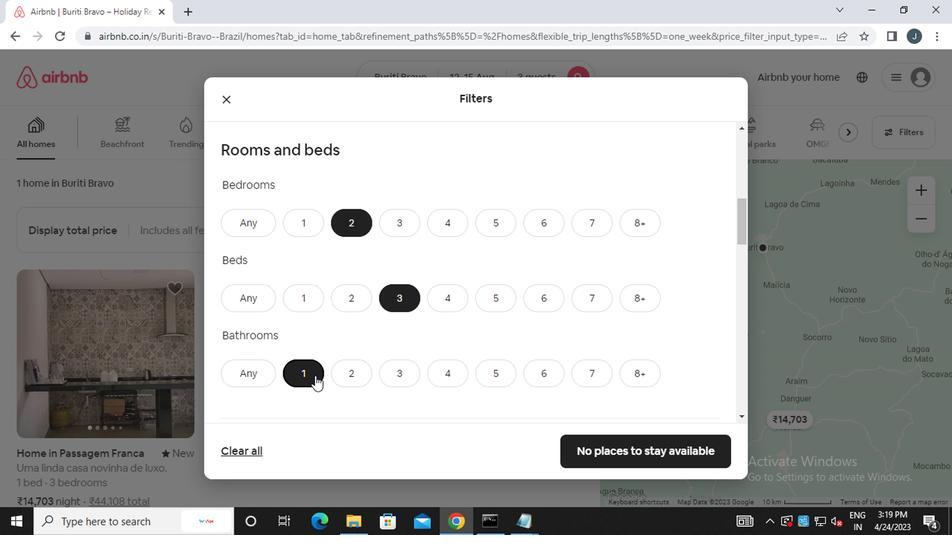 
Action: Mouse moved to (319, 326)
Screenshot: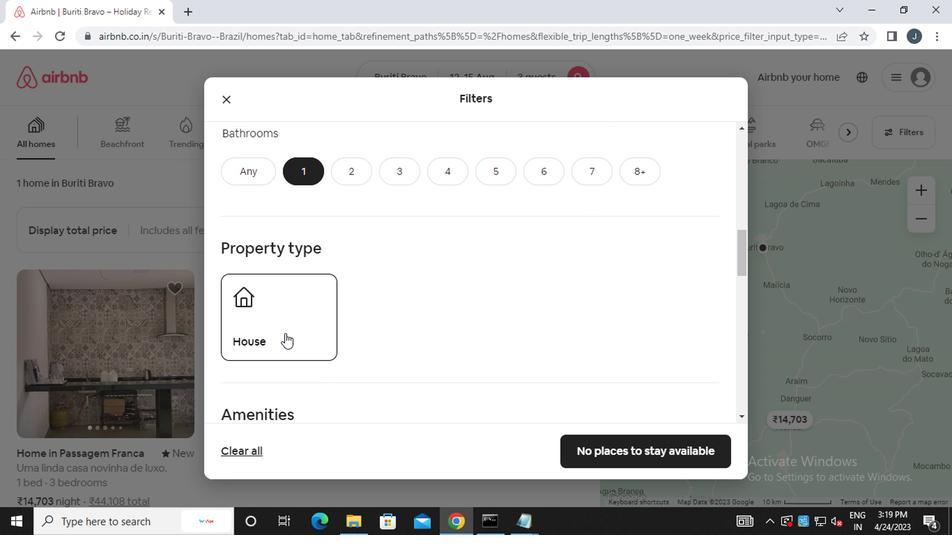 
Action: Mouse pressed left at (319, 326)
Screenshot: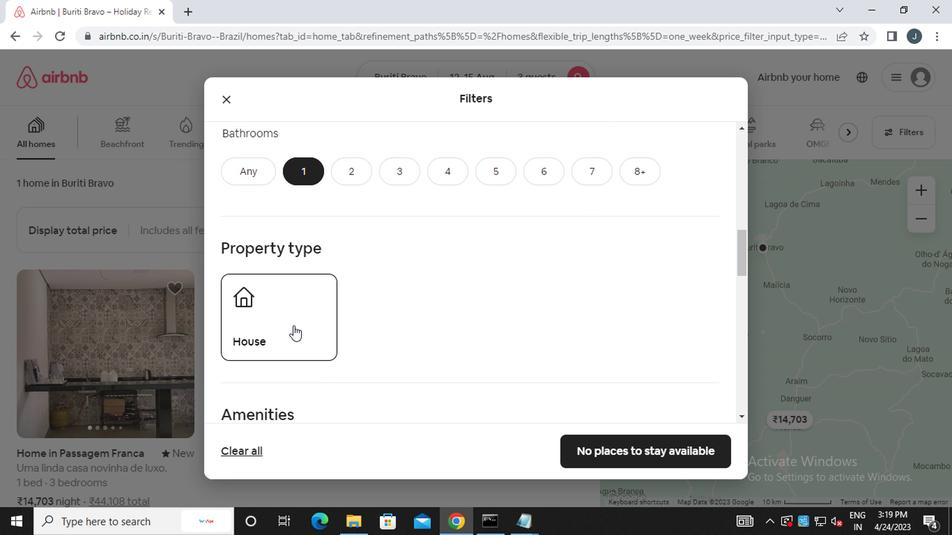 
Action: Mouse moved to (384, 351)
Screenshot: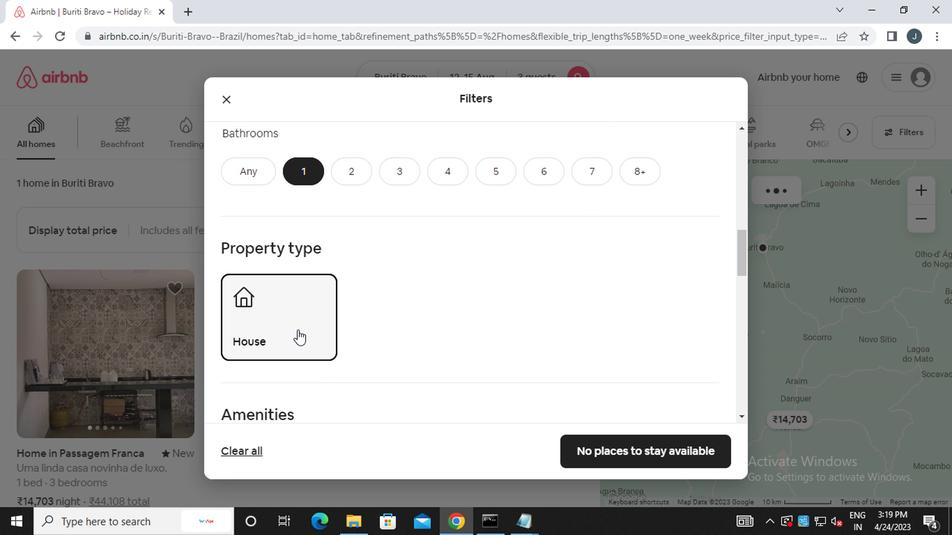 
Action: Mouse scrolled (384, 350) with delta (0, 0)
Screenshot: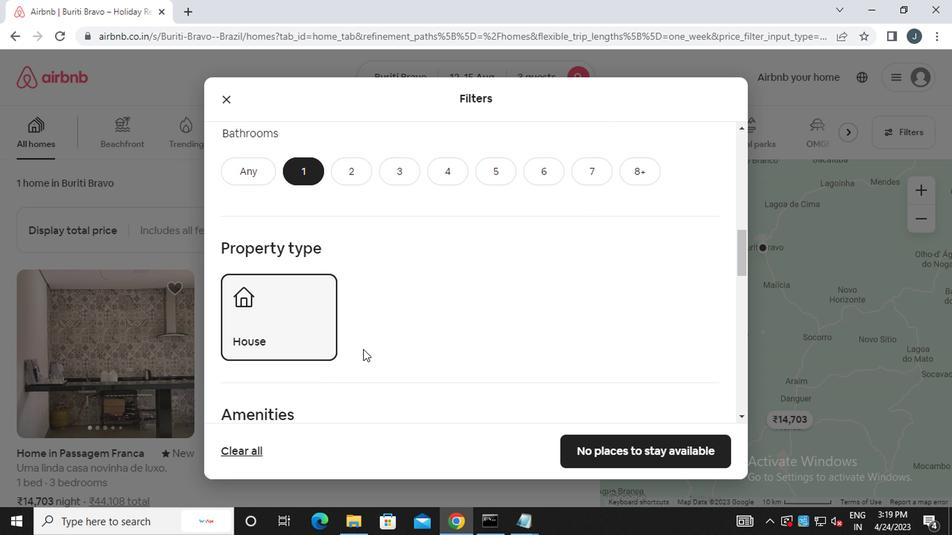 
Action: Mouse scrolled (384, 350) with delta (0, 0)
Screenshot: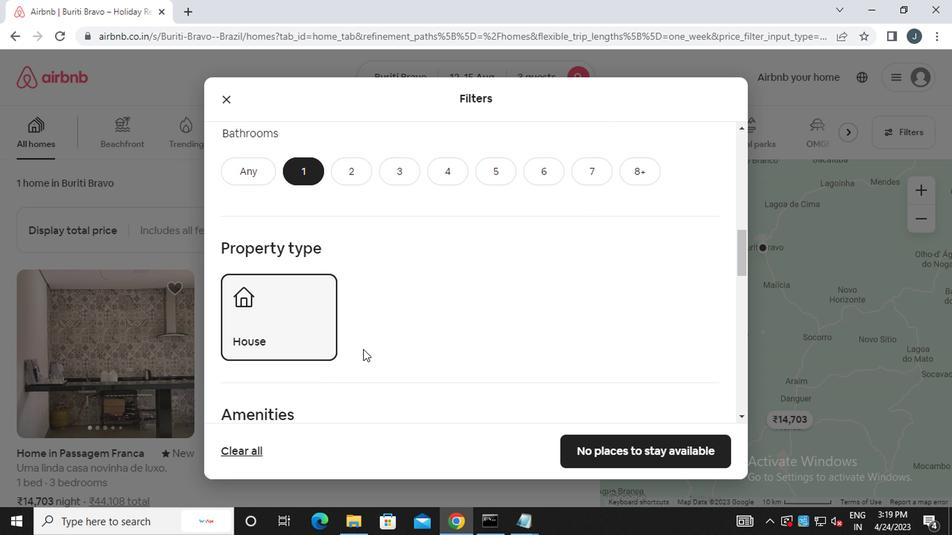 
Action: Mouse scrolled (384, 350) with delta (0, 0)
Screenshot: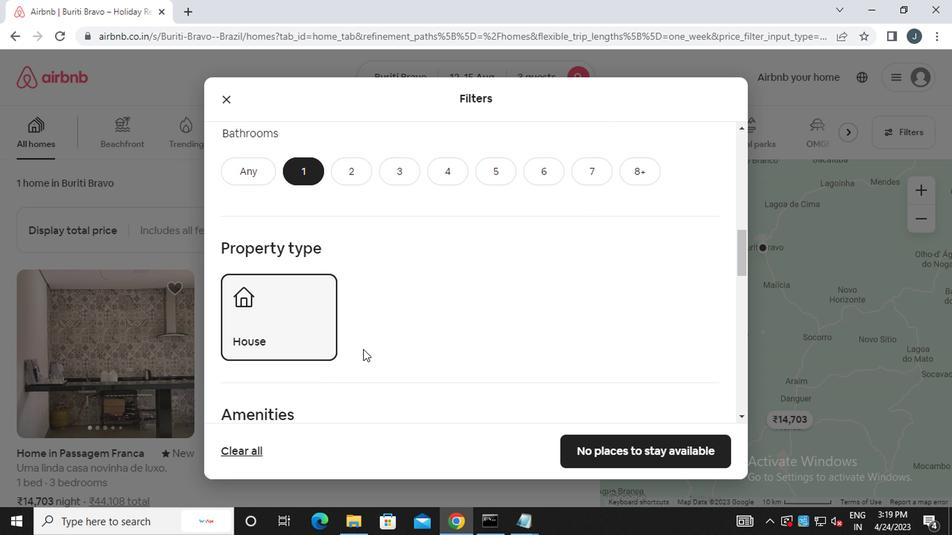 
Action: Mouse scrolled (384, 350) with delta (0, 0)
Screenshot: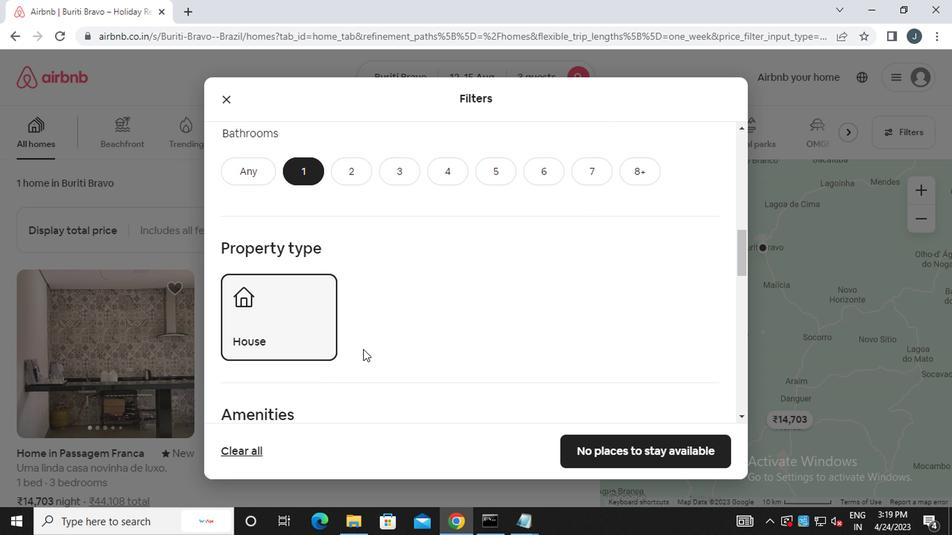 
Action: Mouse moved to (382, 326)
Screenshot: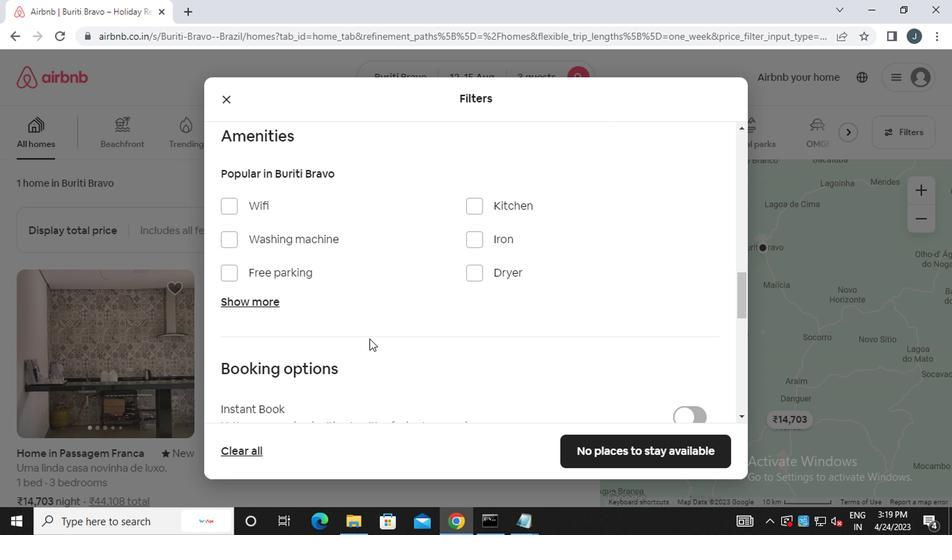 
Action: Mouse scrolled (382, 326) with delta (0, 0)
Screenshot: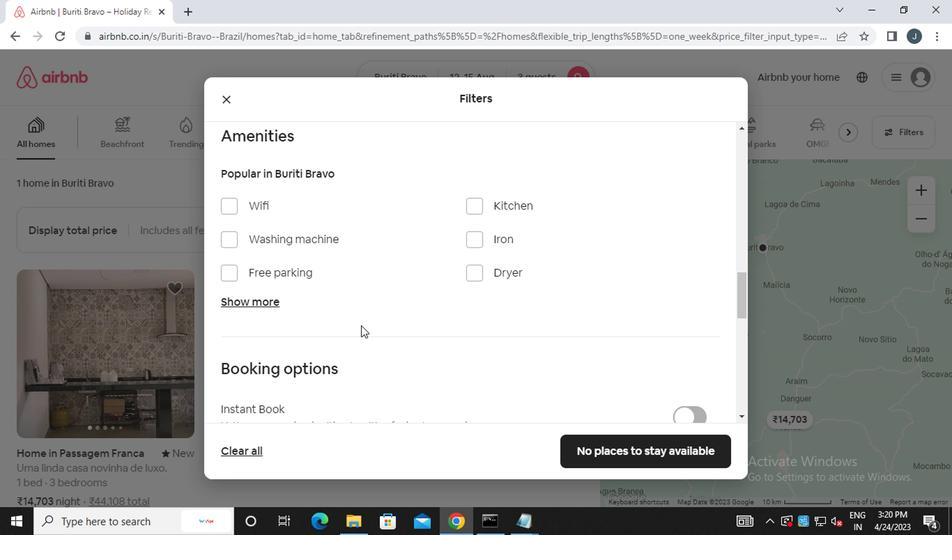 
Action: Mouse scrolled (382, 326) with delta (0, 0)
Screenshot: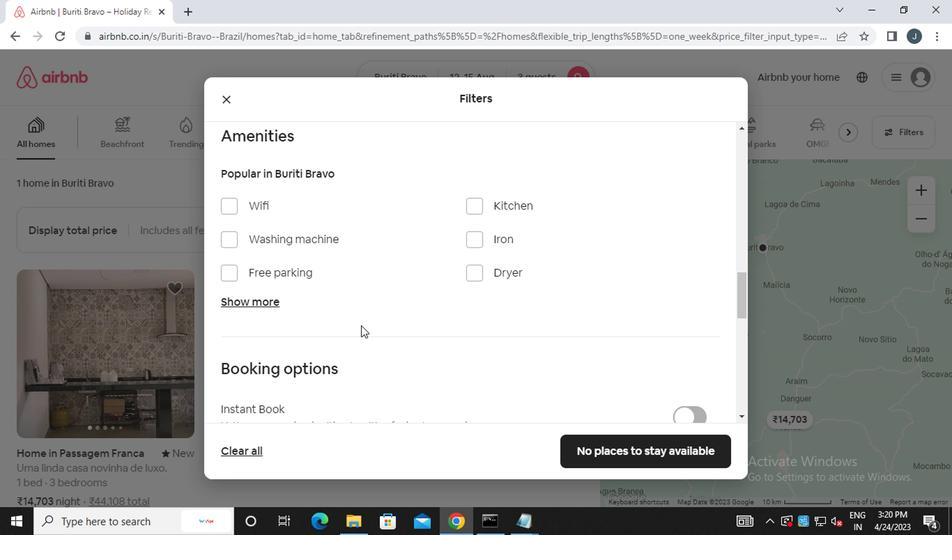 
Action: Mouse scrolled (382, 326) with delta (0, 0)
Screenshot: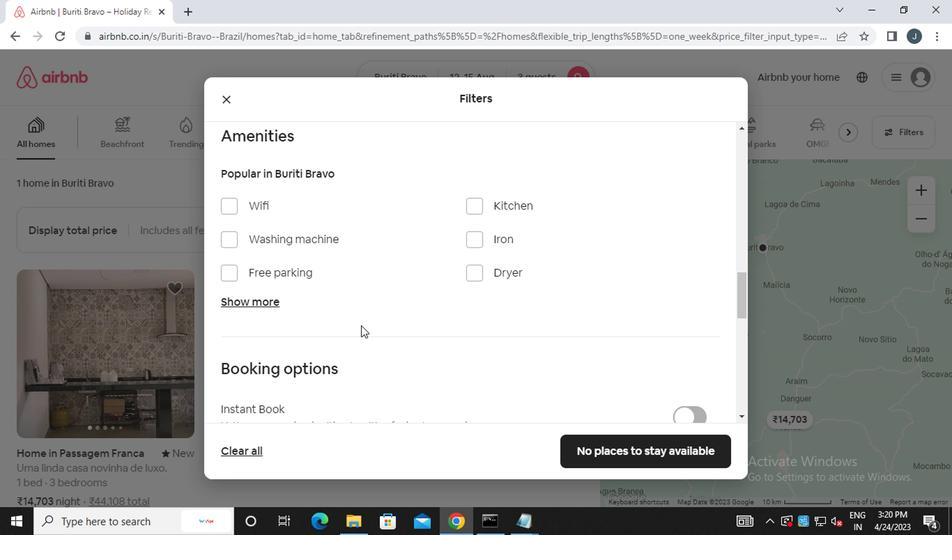 
Action: Mouse moved to (699, 257)
Screenshot: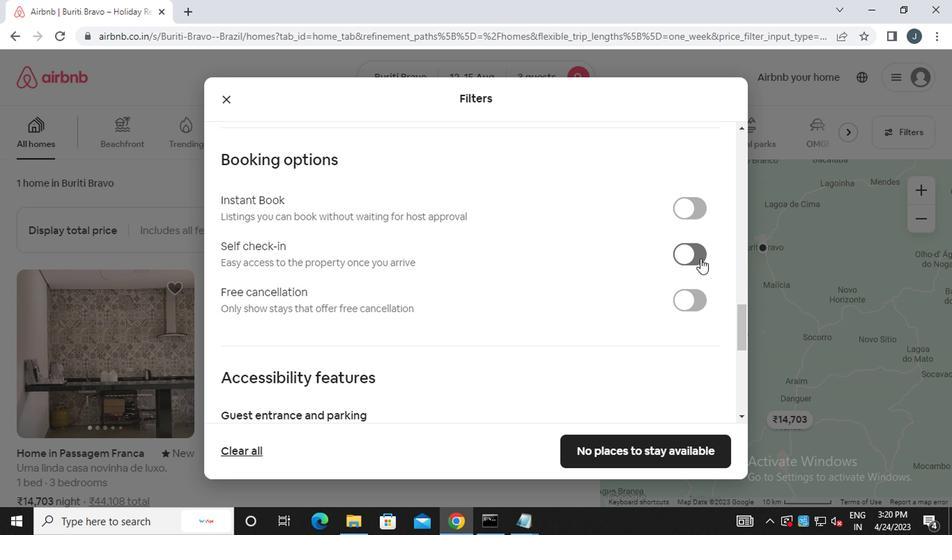
Action: Mouse pressed left at (699, 257)
Screenshot: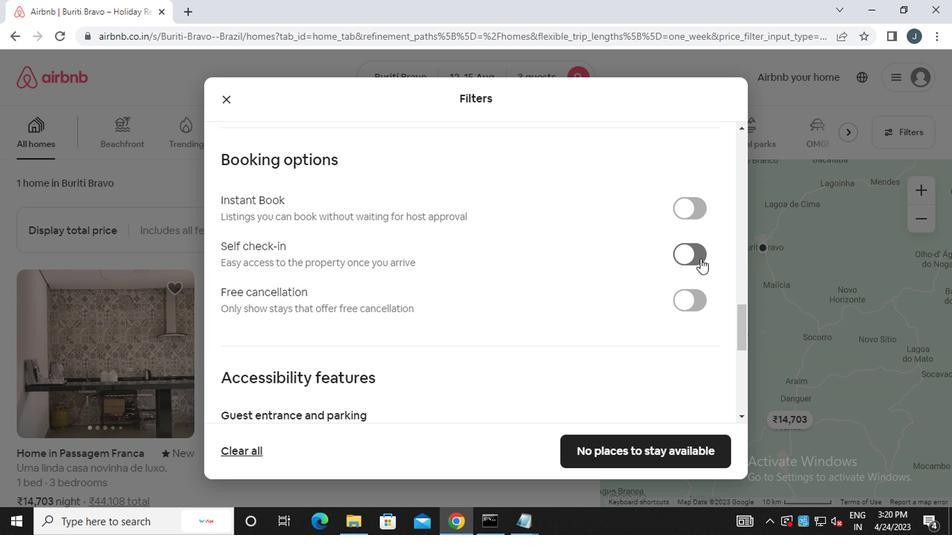 
Action: Mouse moved to (557, 304)
Screenshot: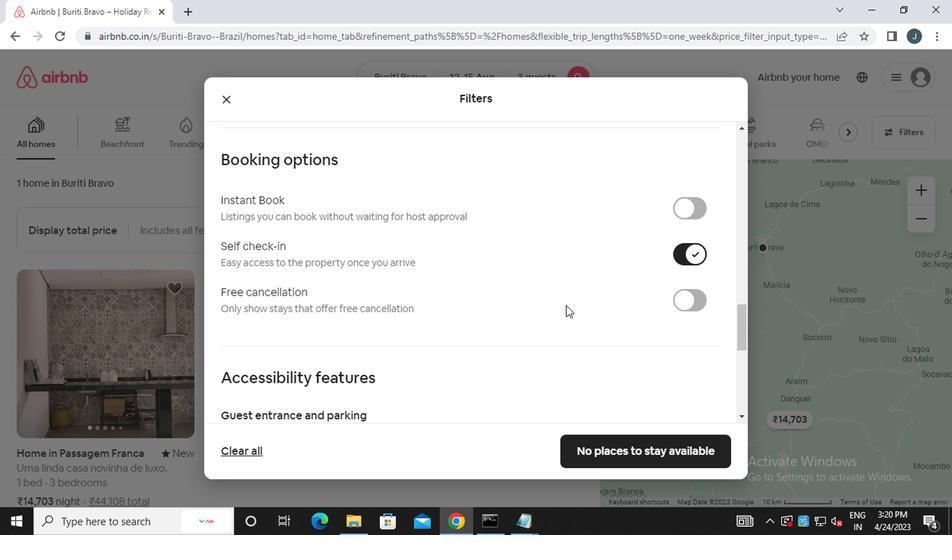 
Action: Mouse scrolled (557, 303) with delta (0, 0)
Screenshot: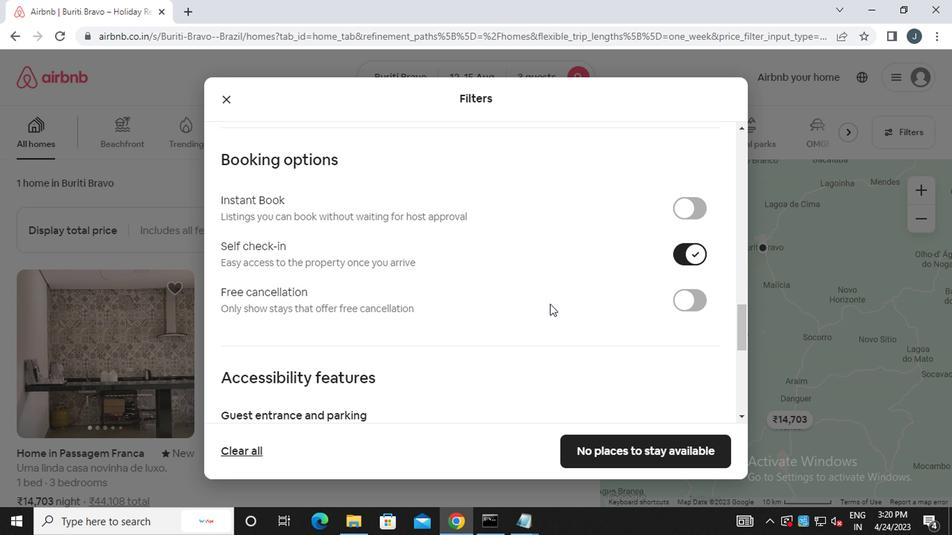 
Action: Mouse scrolled (557, 303) with delta (0, 0)
Screenshot: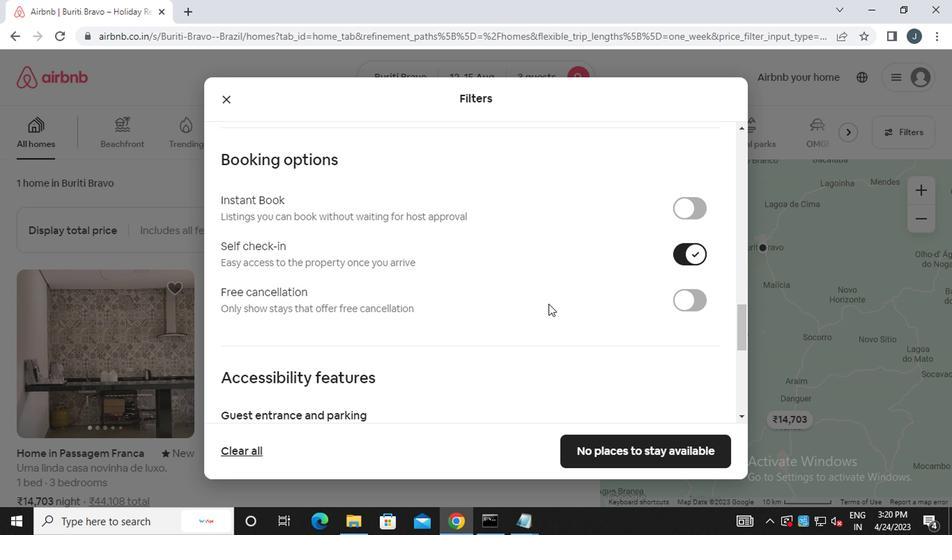 
Action: Mouse scrolled (557, 303) with delta (0, 0)
Screenshot: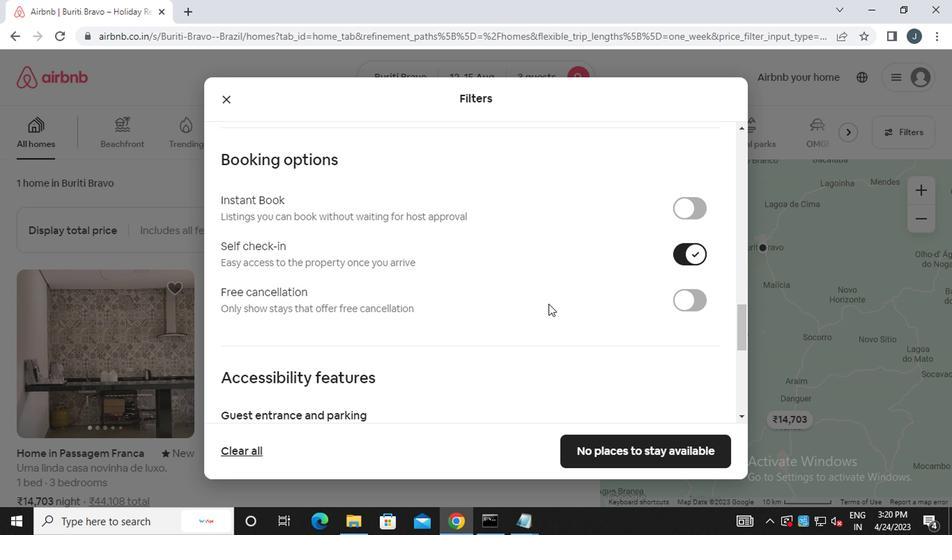 
Action: Mouse moved to (555, 304)
Screenshot: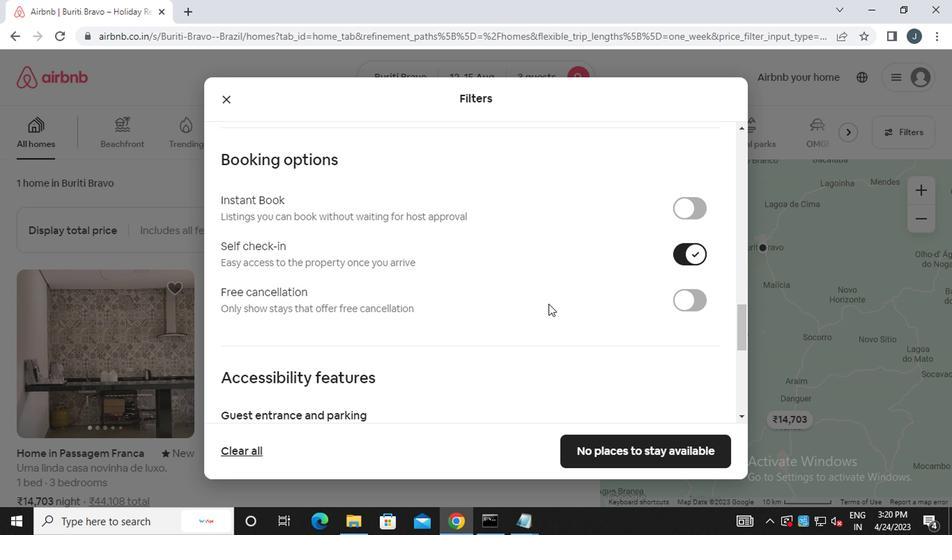 
Action: Mouse scrolled (555, 303) with delta (0, 0)
Screenshot: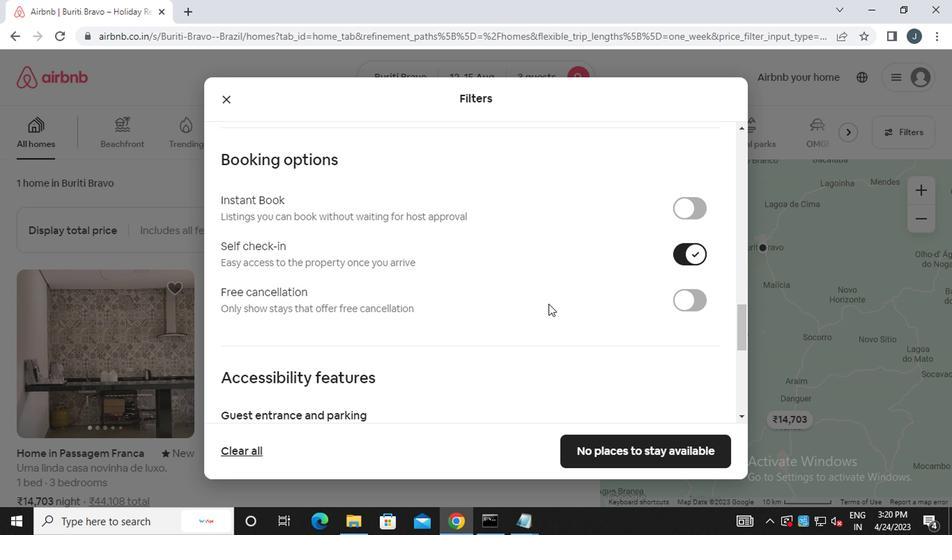 
Action: Mouse moved to (555, 304)
Screenshot: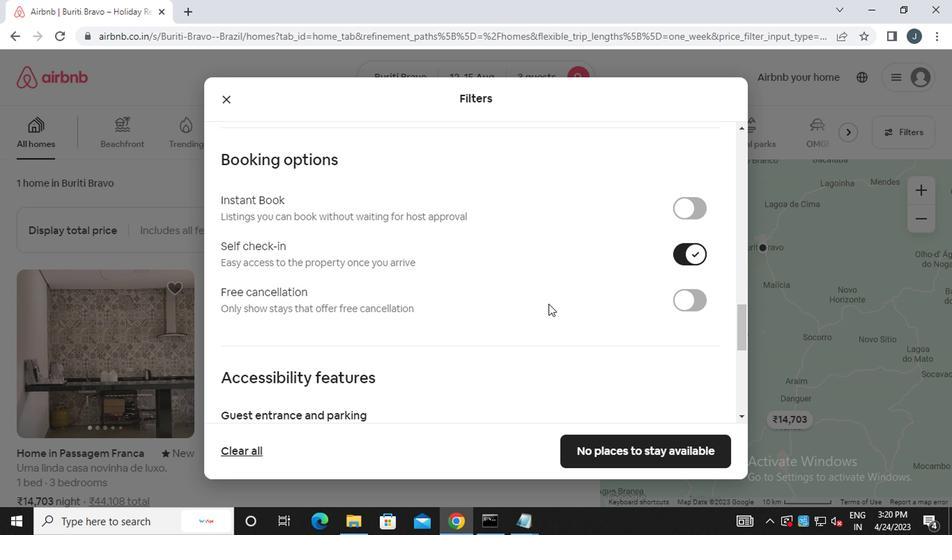 
Action: Mouse scrolled (555, 303) with delta (0, 0)
Screenshot: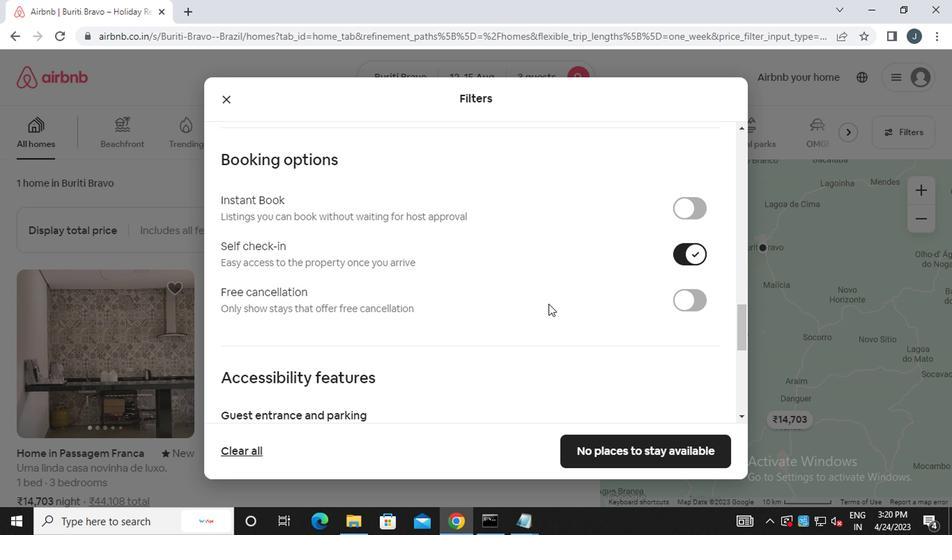 
Action: Mouse moved to (555, 304)
Screenshot: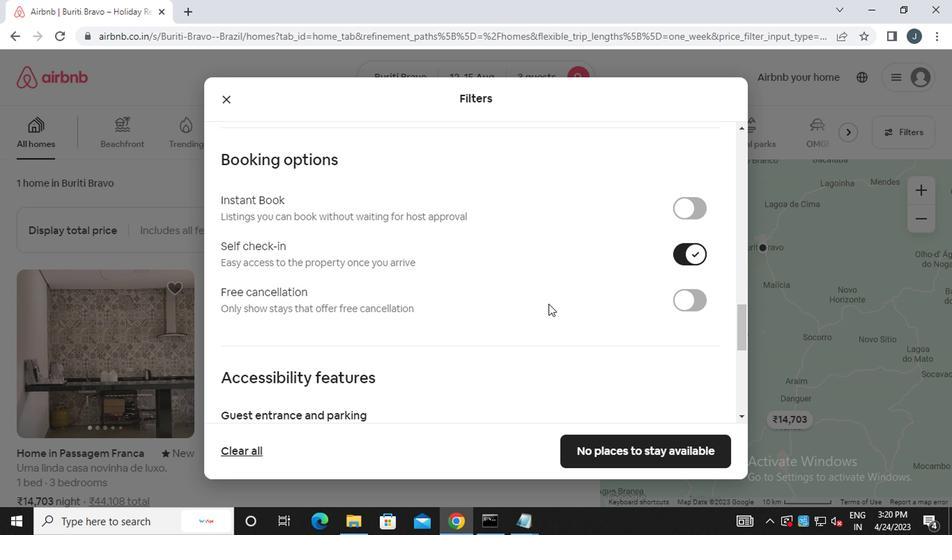 
Action: Mouse scrolled (555, 303) with delta (0, 0)
Screenshot: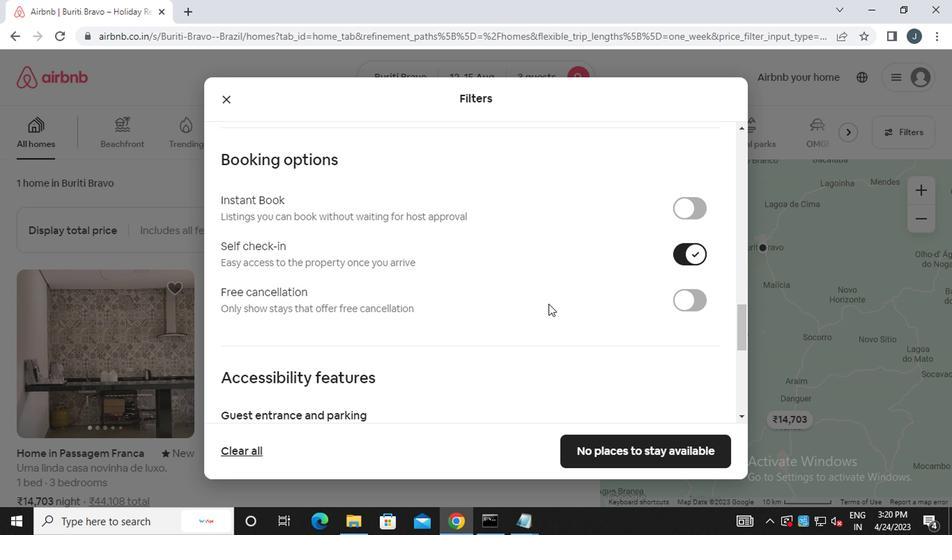 
Action: Mouse scrolled (555, 303) with delta (0, 0)
Screenshot: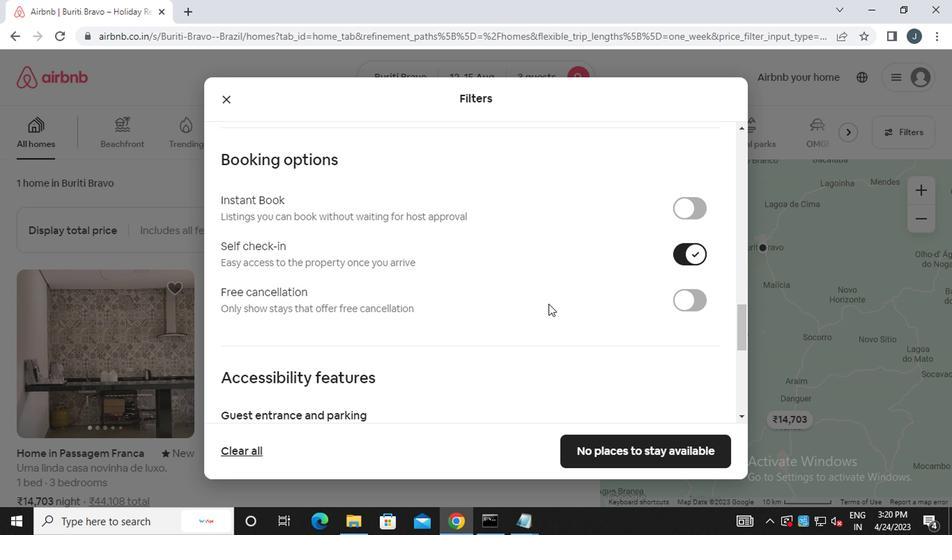 
Action: Mouse moved to (378, 346)
Screenshot: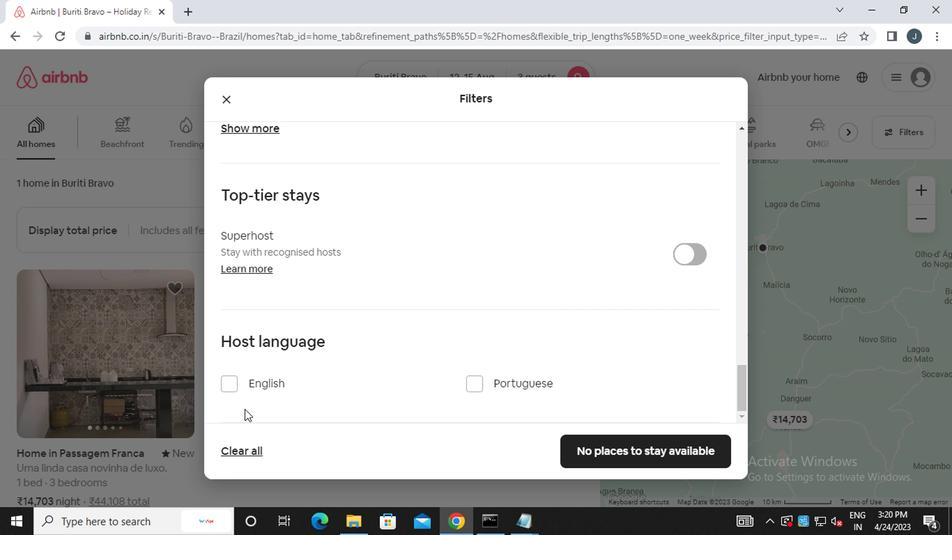 
Action: Mouse scrolled (378, 345) with delta (0, 0)
Screenshot: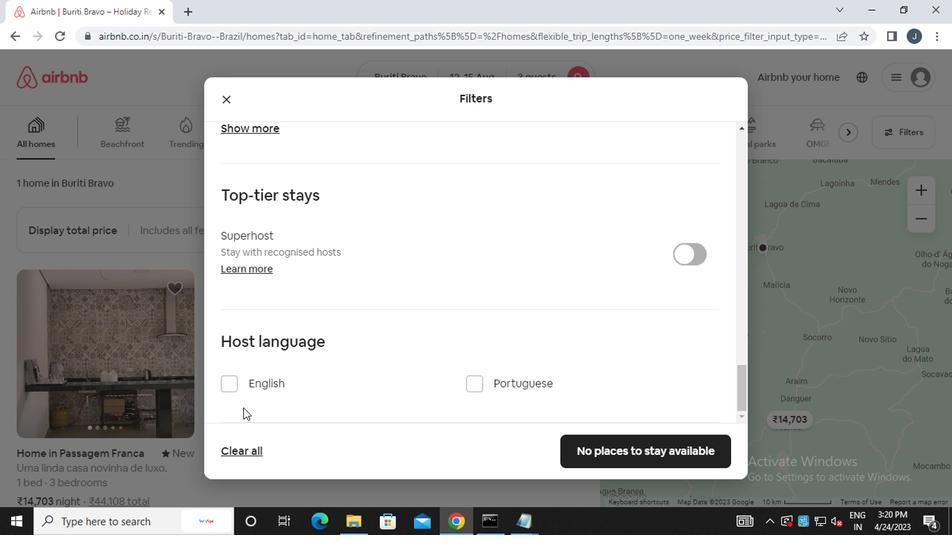 
Action: Mouse scrolled (378, 345) with delta (0, 0)
Screenshot: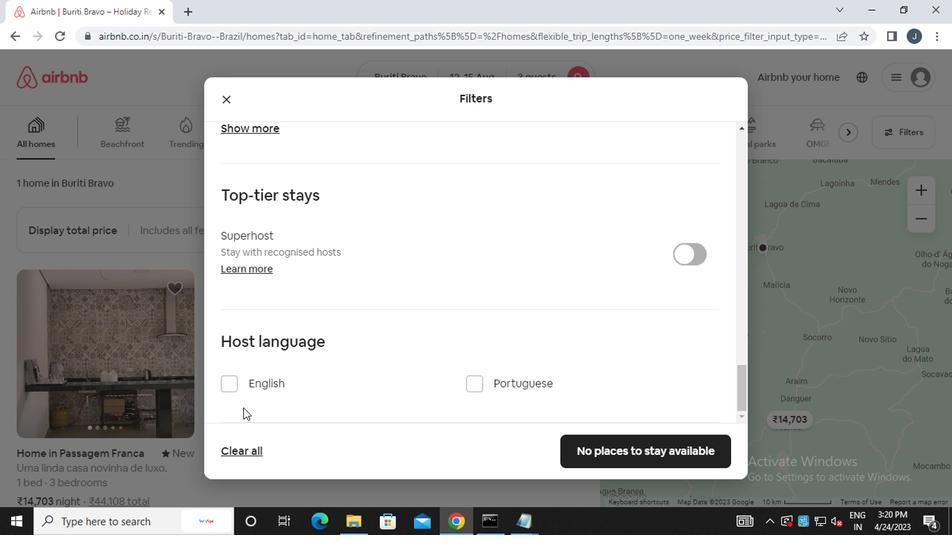 
Action: Mouse scrolled (378, 345) with delta (0, 0)
Screenshot: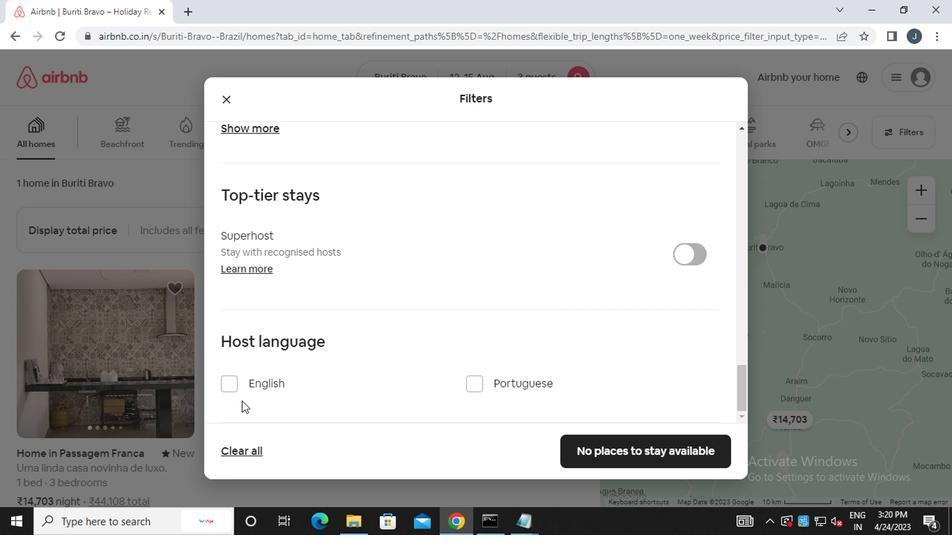 
Action: Mouse scrolled (378, 345) with delta (0, 0)
Screenshot: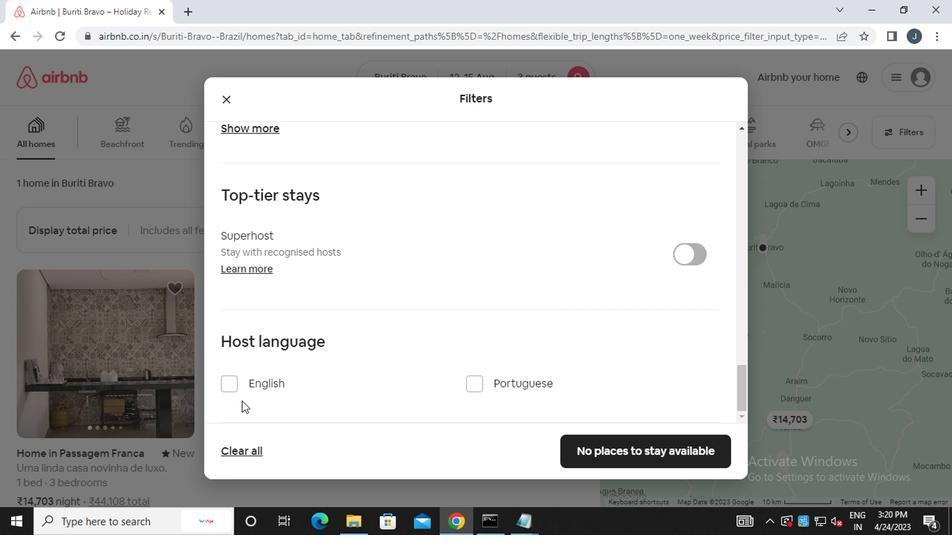 
Action: Mouse moved to (379, 346)
Screenshot: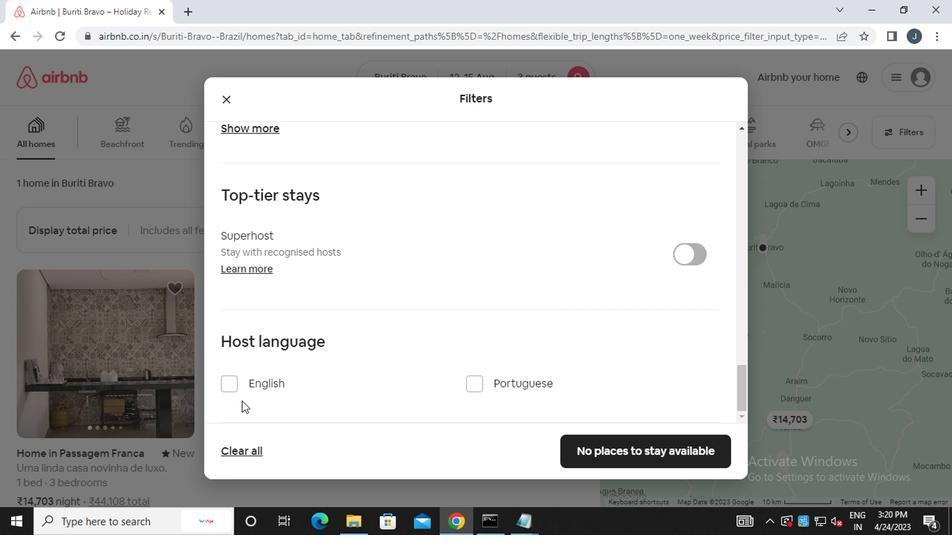 
Action: Mouse scrolled (379, 345) with delta (0, 0)
Screenshot: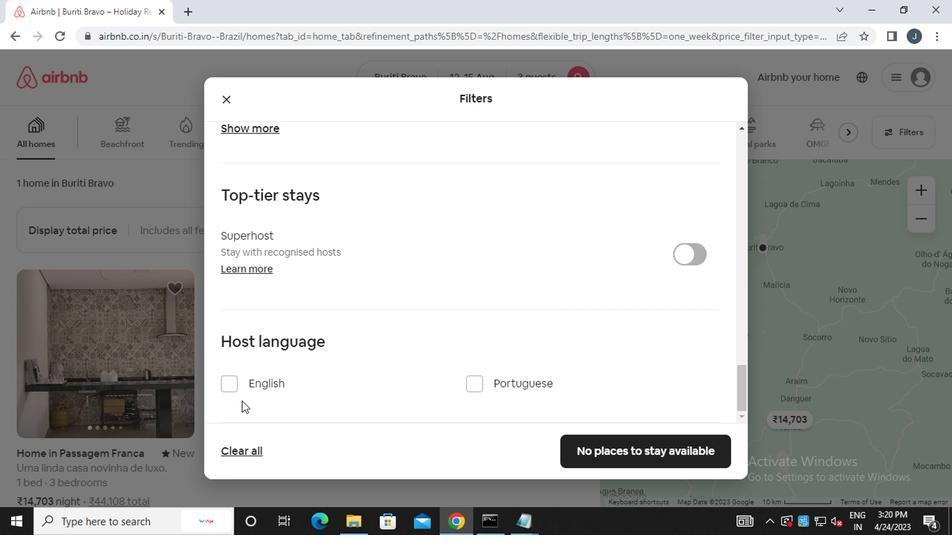 
Action: Mouse scrolled (379, 345) with delta (0, 0)
Screenshot: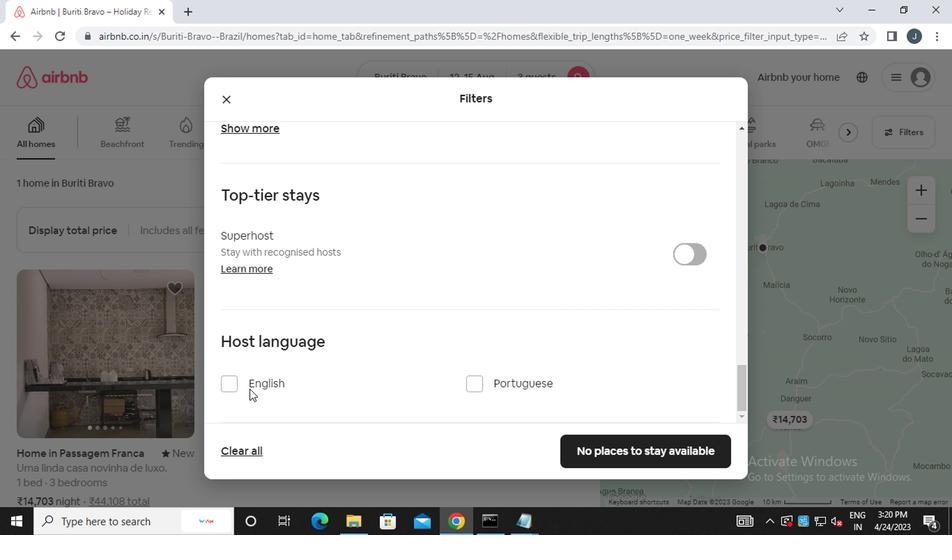 
Action: Mouse moved to (662, 456)
Screenshot: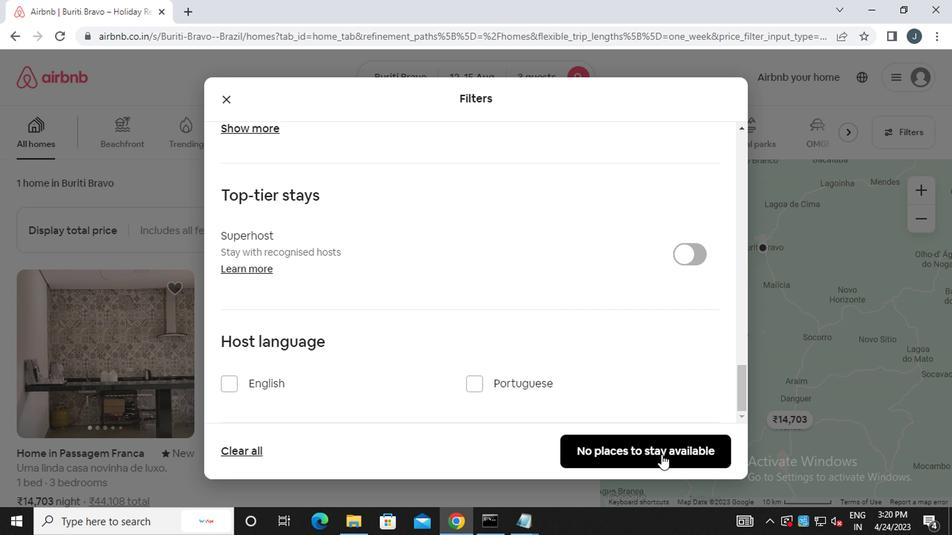 
Action: Mouse pressed left at (662, 456)
Screenshot: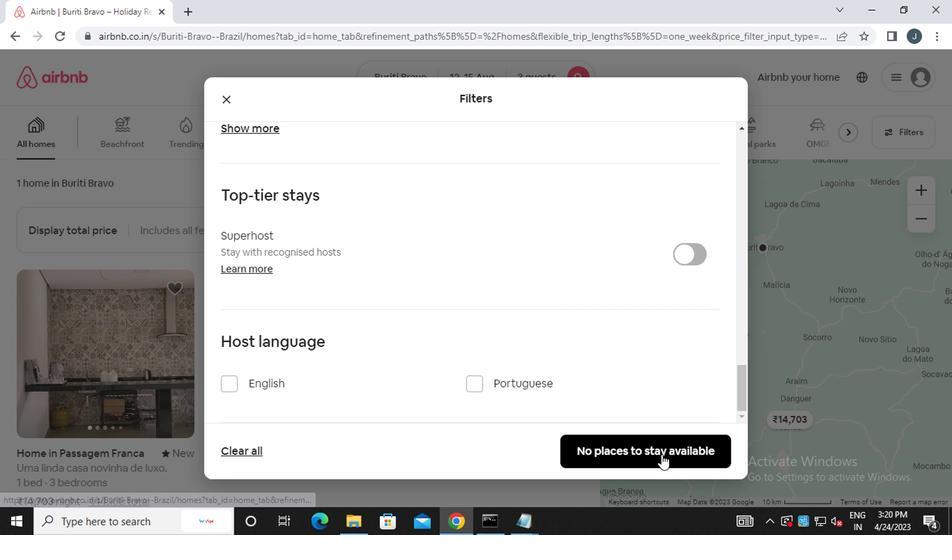
Action: Mouse moved to (651, 446)
Screenshot: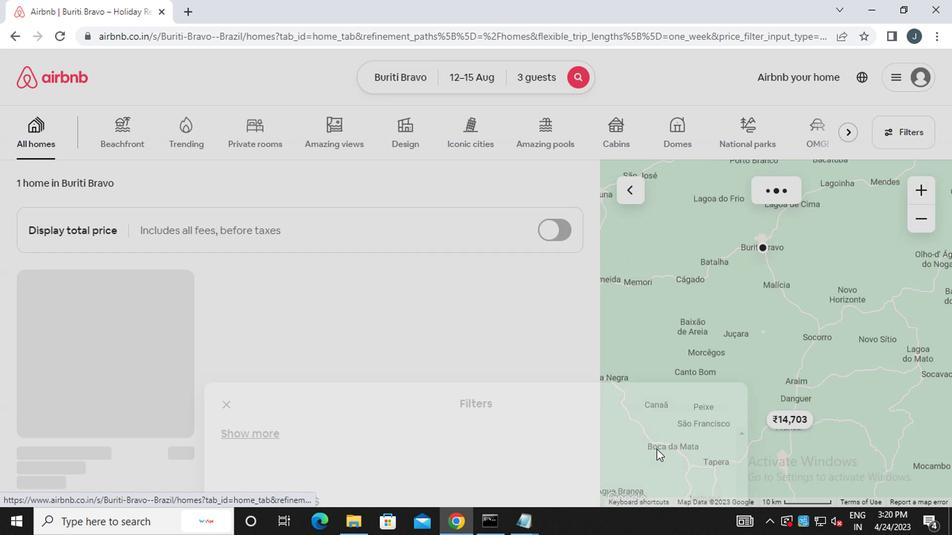
